 Task: Look for space in Rānāghāt, India from 8th June, 2023 to 12th June, 2023 for 2 adults in price range Rs.8000 to Rs.16000. Place can be private room with 1  bedroom having 1 bed and 1 bathroom. Property type can be flatguest house, hotel. Booking option can be shelf check-in. Required host language is English.
Action: Mouse moved to (521, 72)
Screenshot: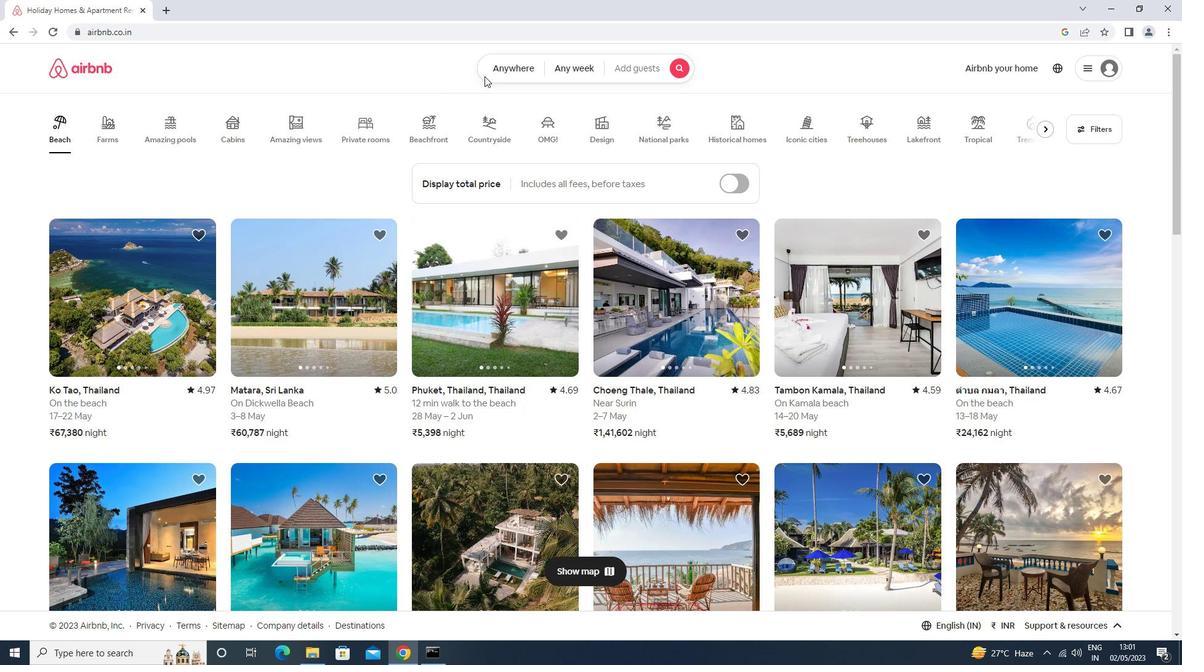 
Action: Mouse pressed left at (521, 72)
Screenshot: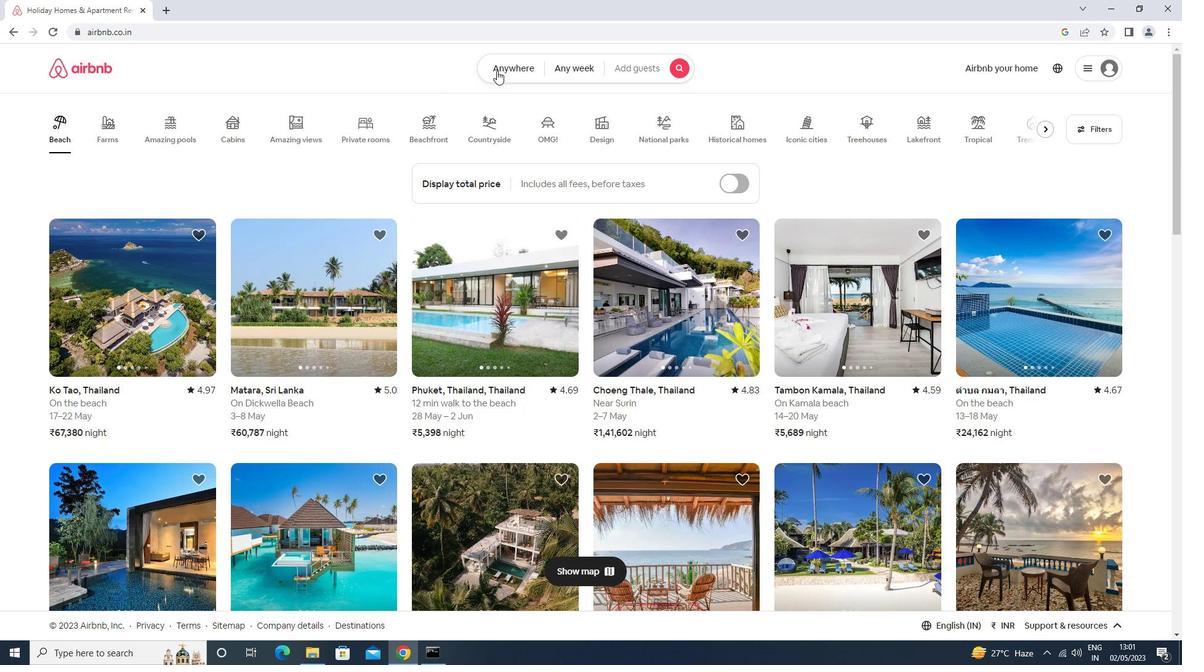 
Action: Mouse moved to (441, 123)
Screenshot: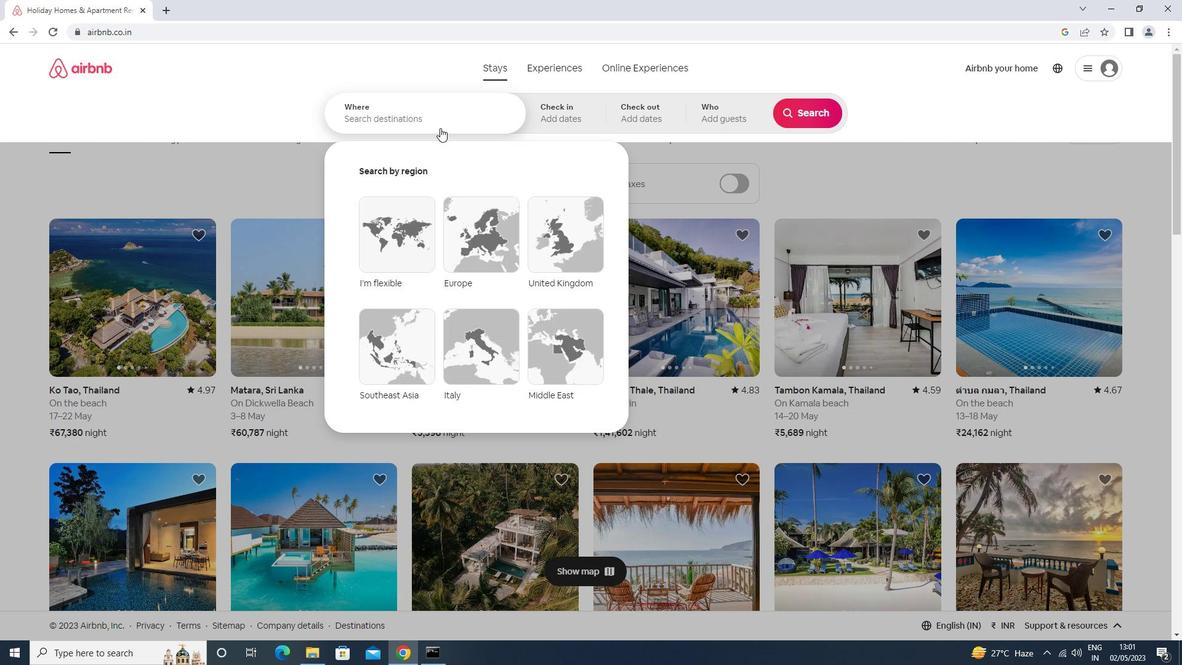 
Action: Mouse pressed left at (441, 123)
Screenshot: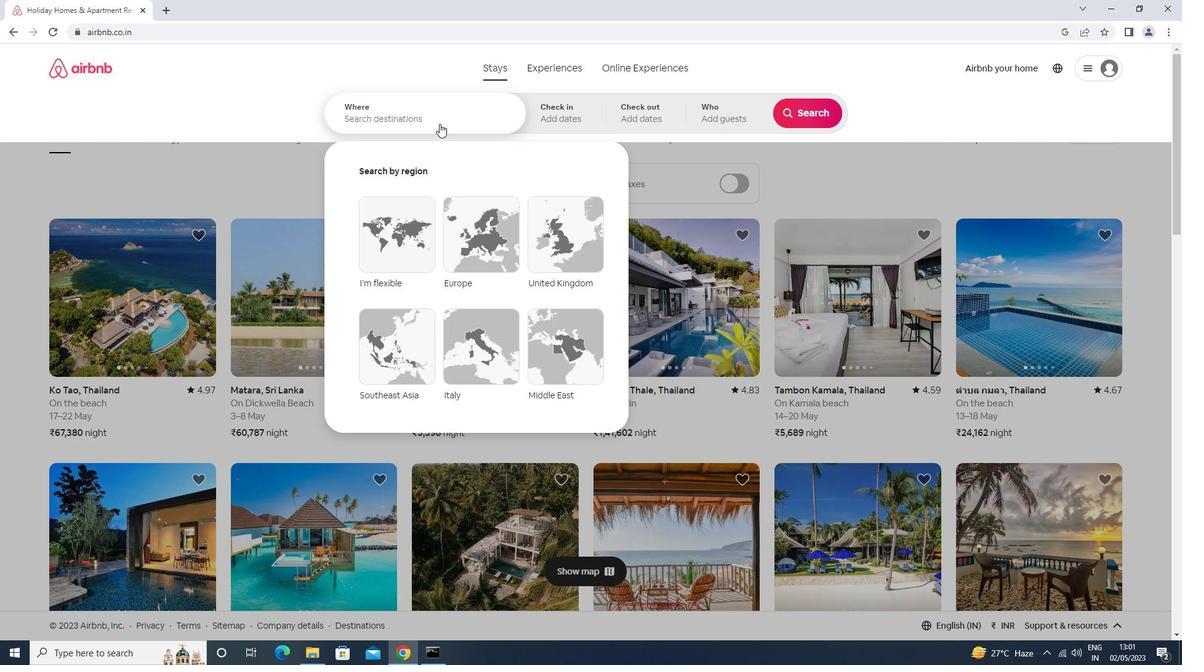 
Action: Mouse moved to (441, 123)
Screenshot: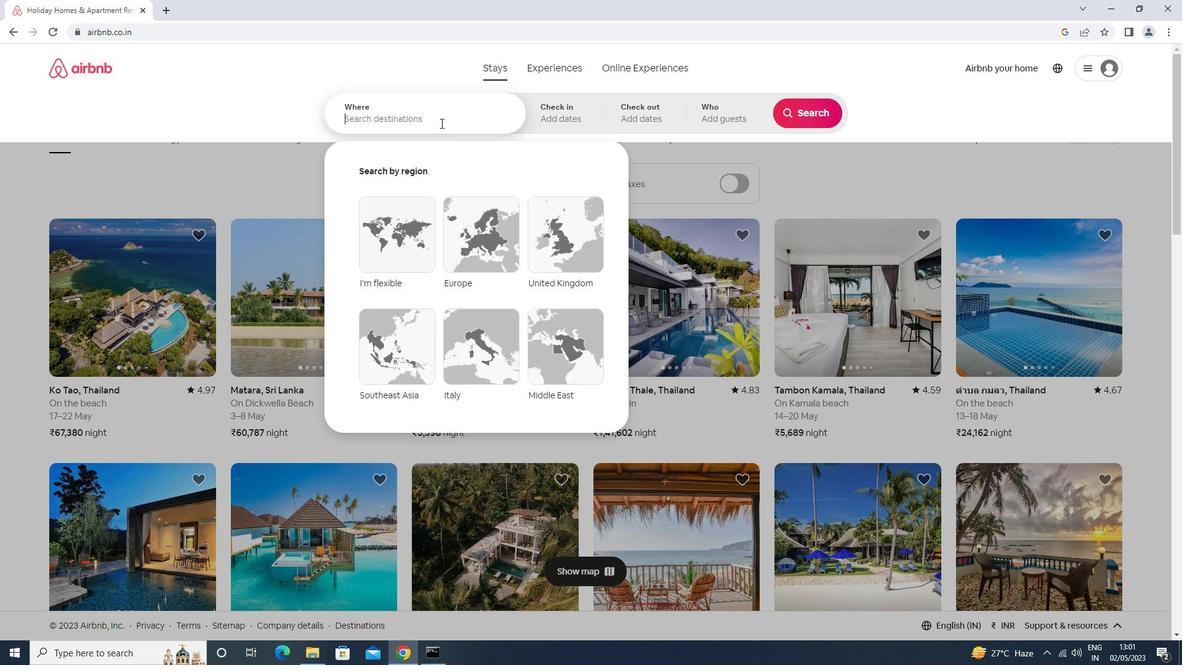 
Action: Key pressed ranagha<Key.down><Key.enter>
Screenshot: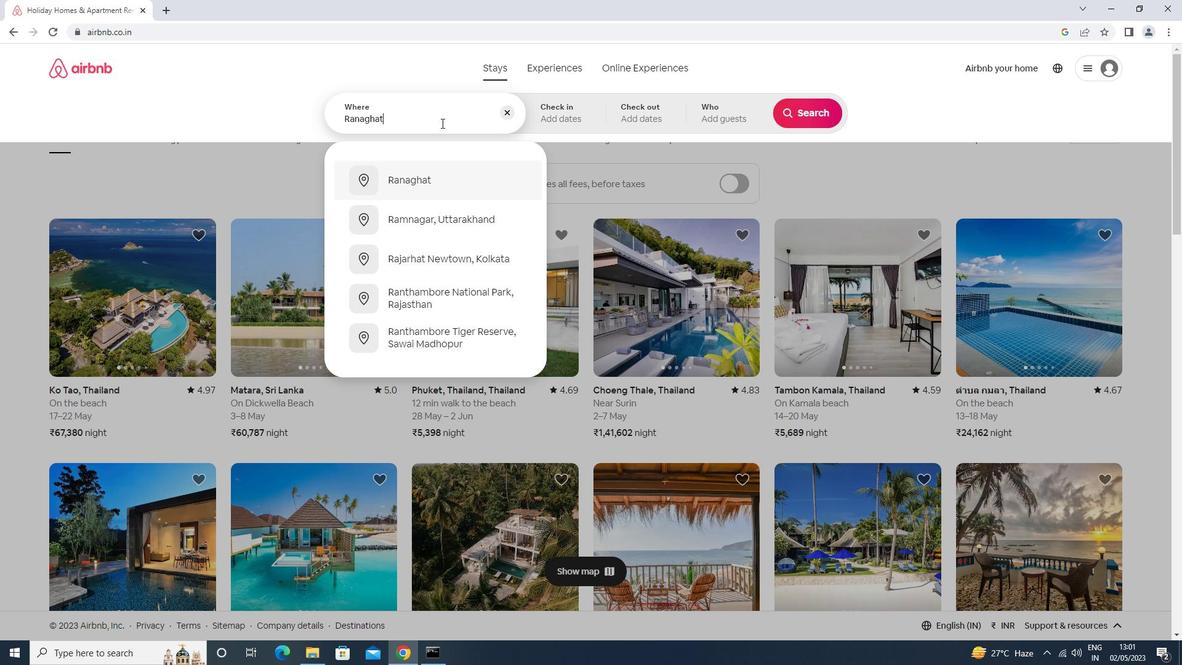 
Action: Mouse moved to (736, 296)
Screenshot: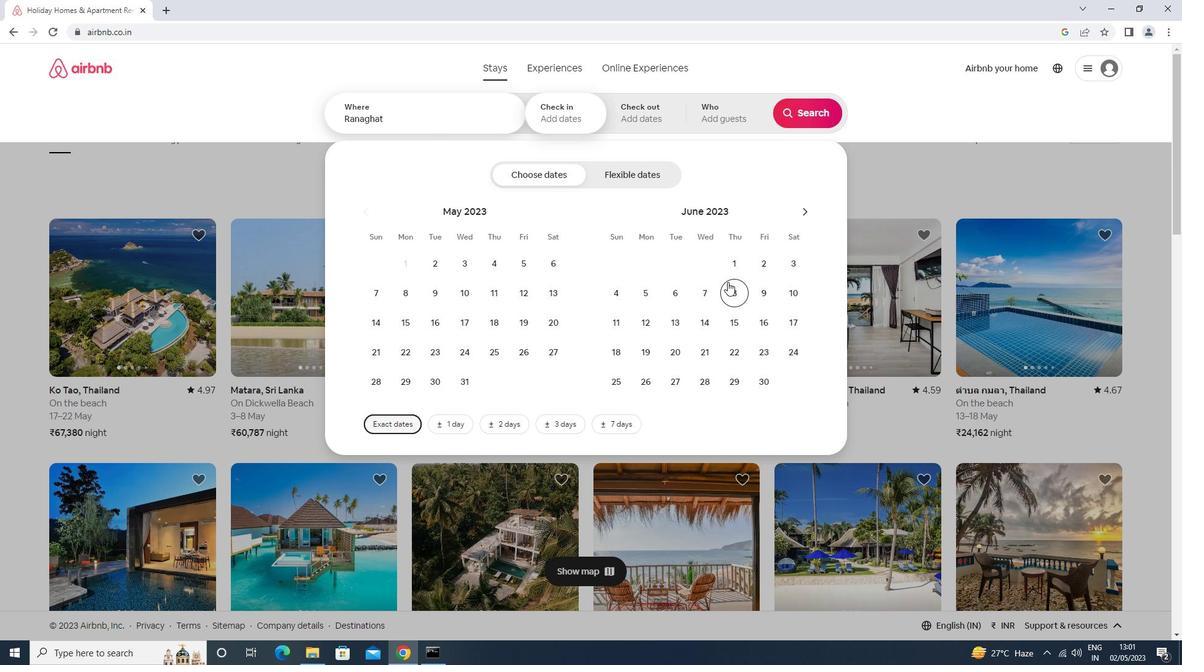
Action: Mouse pressed left at (736, 296)
Screenshot: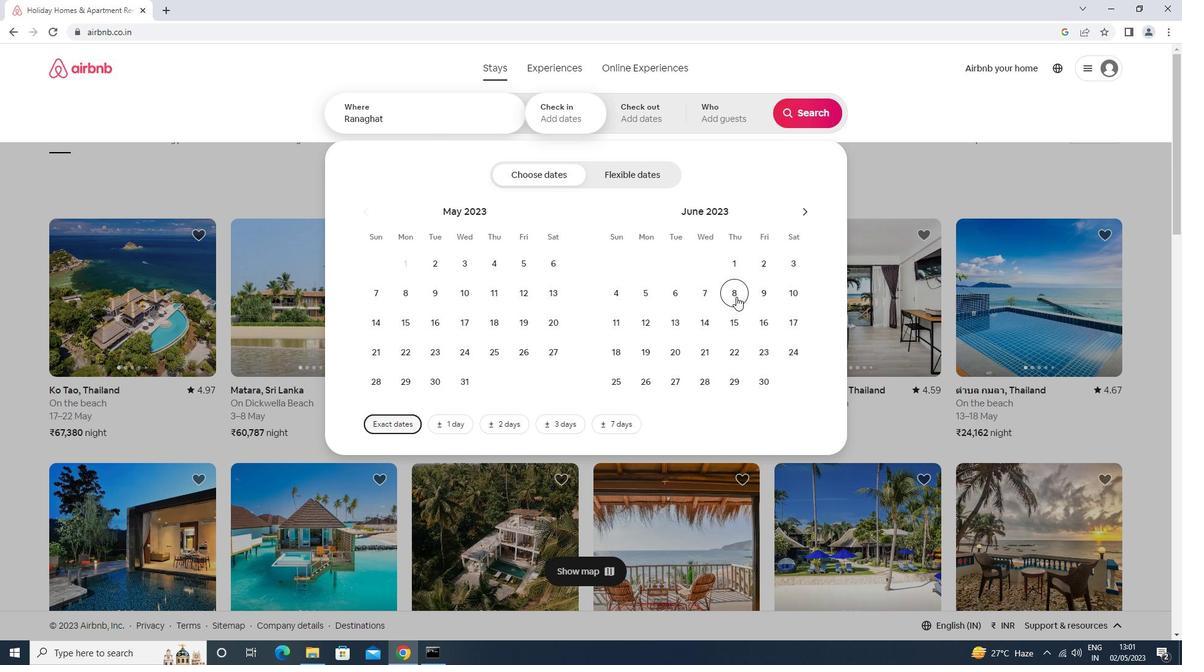 
Action: Mouse moved to (649, 318)
Screenshot: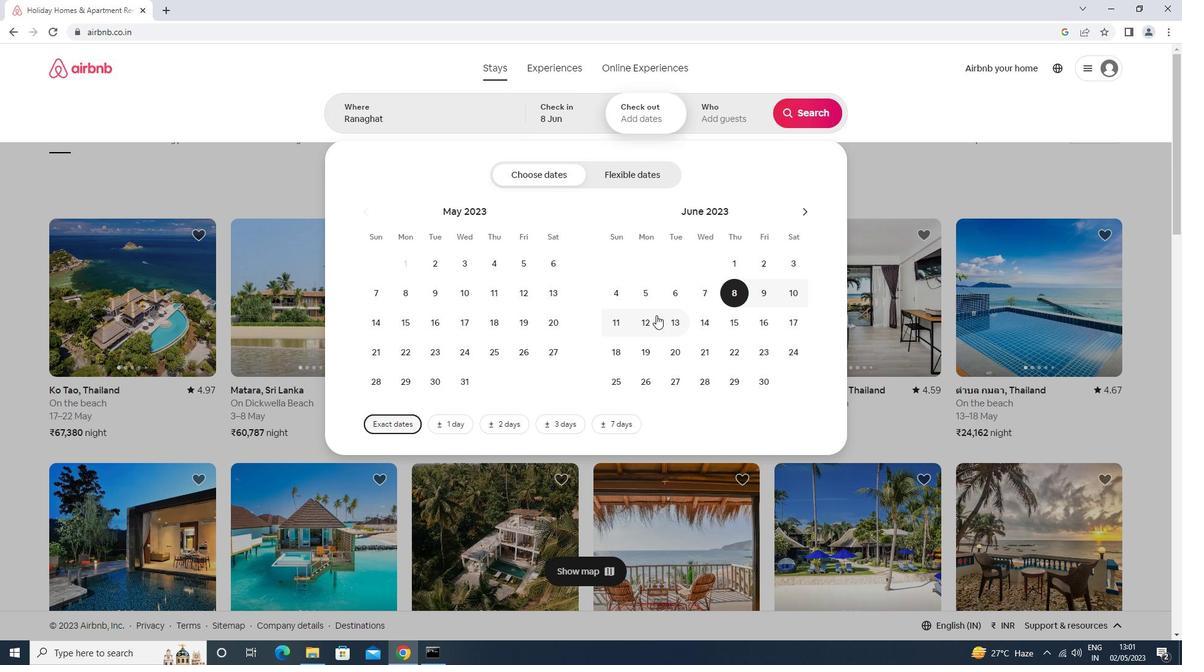 
Action: Mouse pressed left at (649, 318)
Screenshot: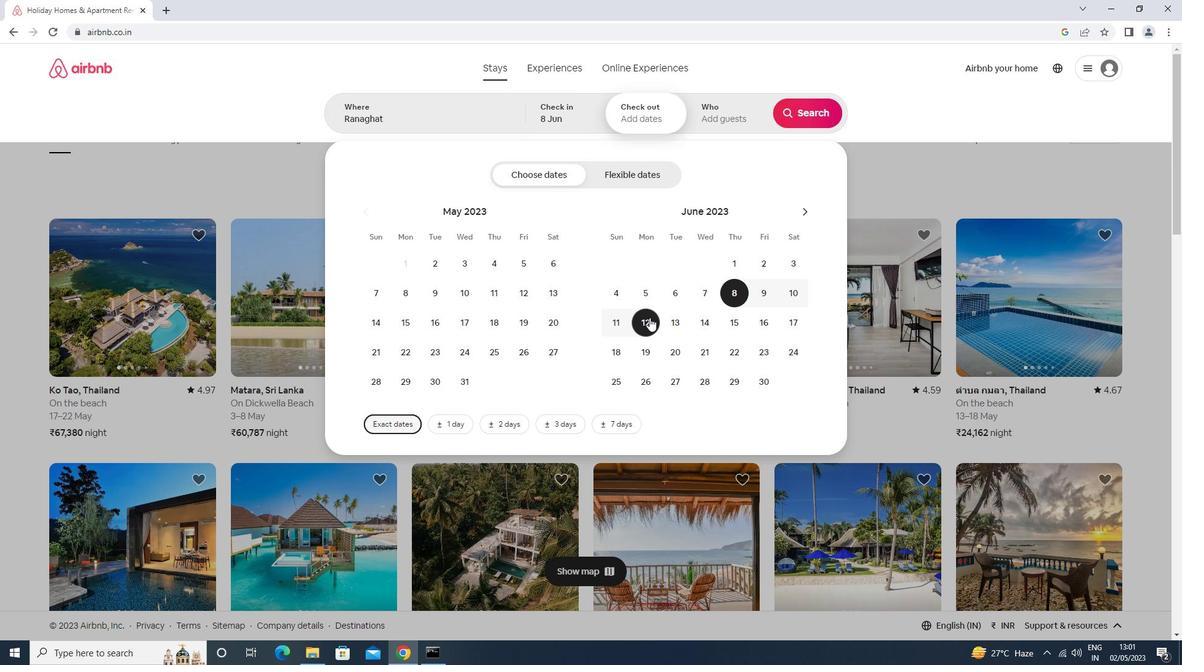 
Action: Mouse moved to (706, 120)
Screenshot: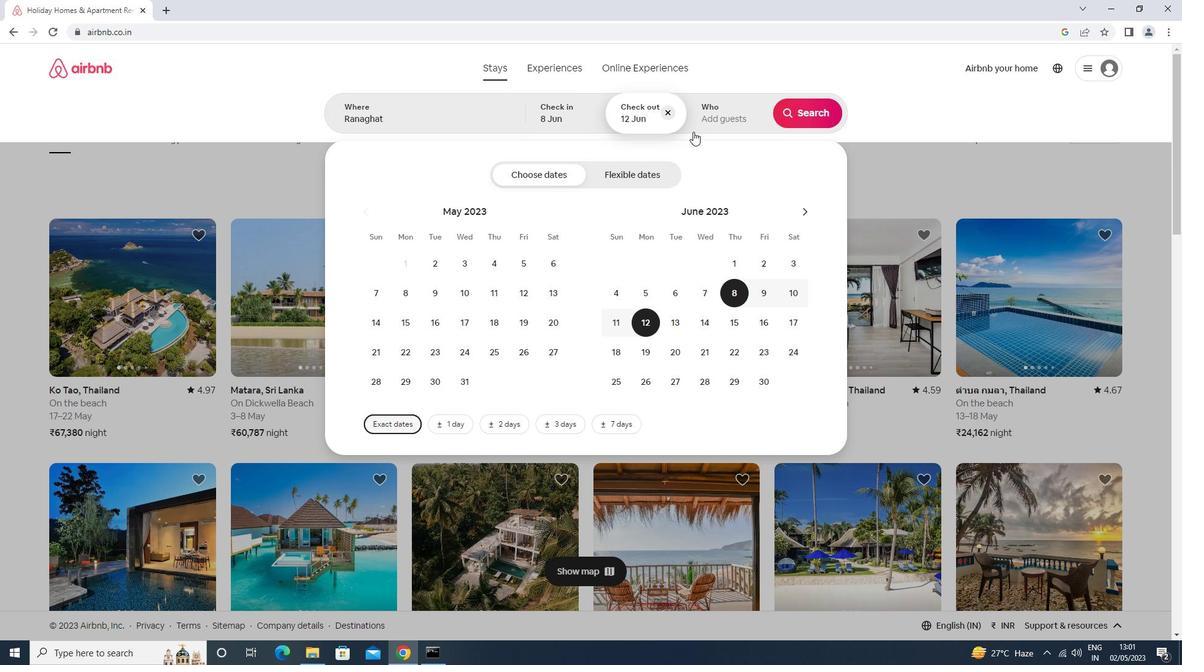 
Action: Mouse pressed left at (706, 120)
Screenshot: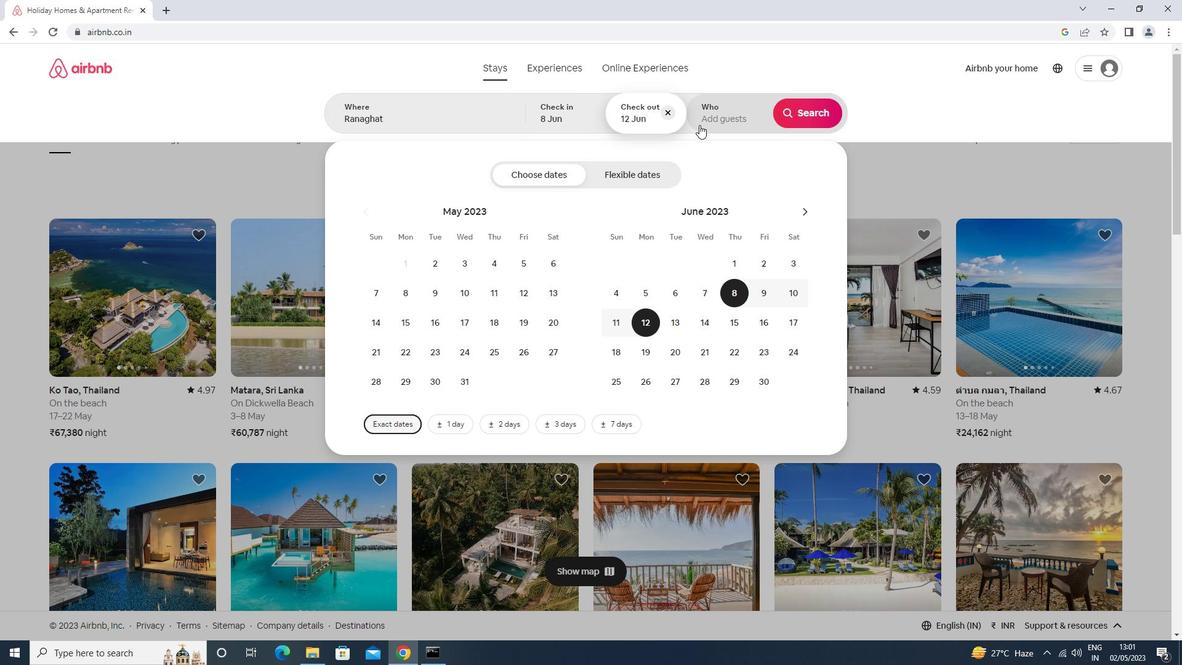 
Action: Mouse moved to (812, 183)
Screenshot: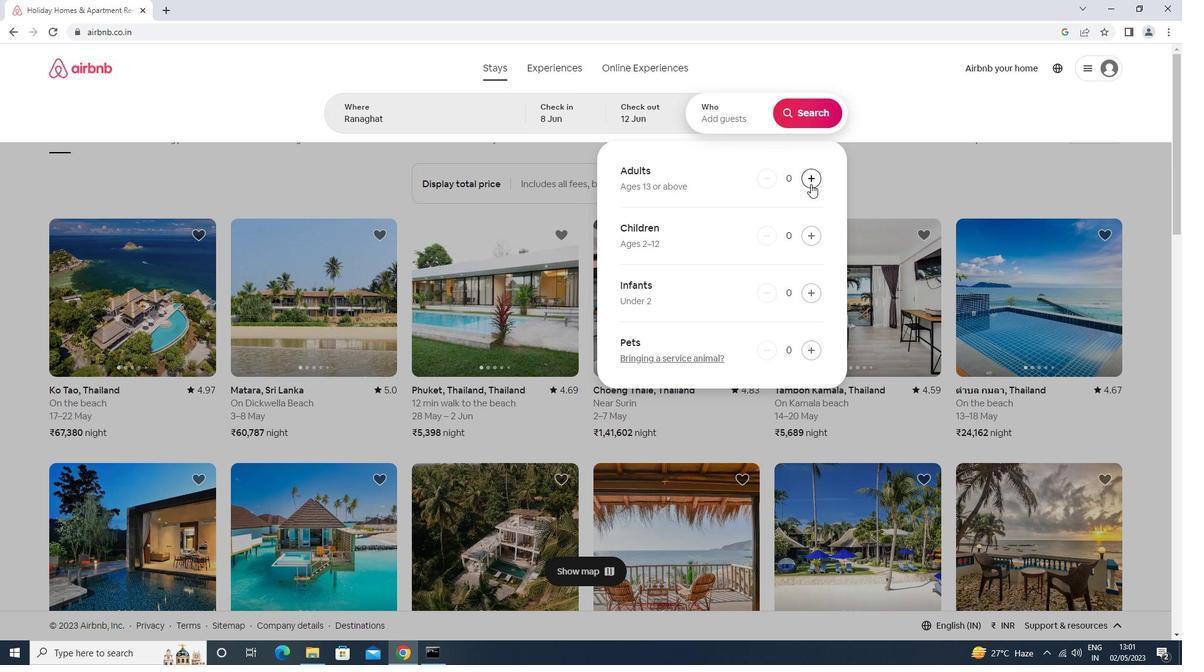 
Action: Mouse pressed left at (812, 183)
Screenshot: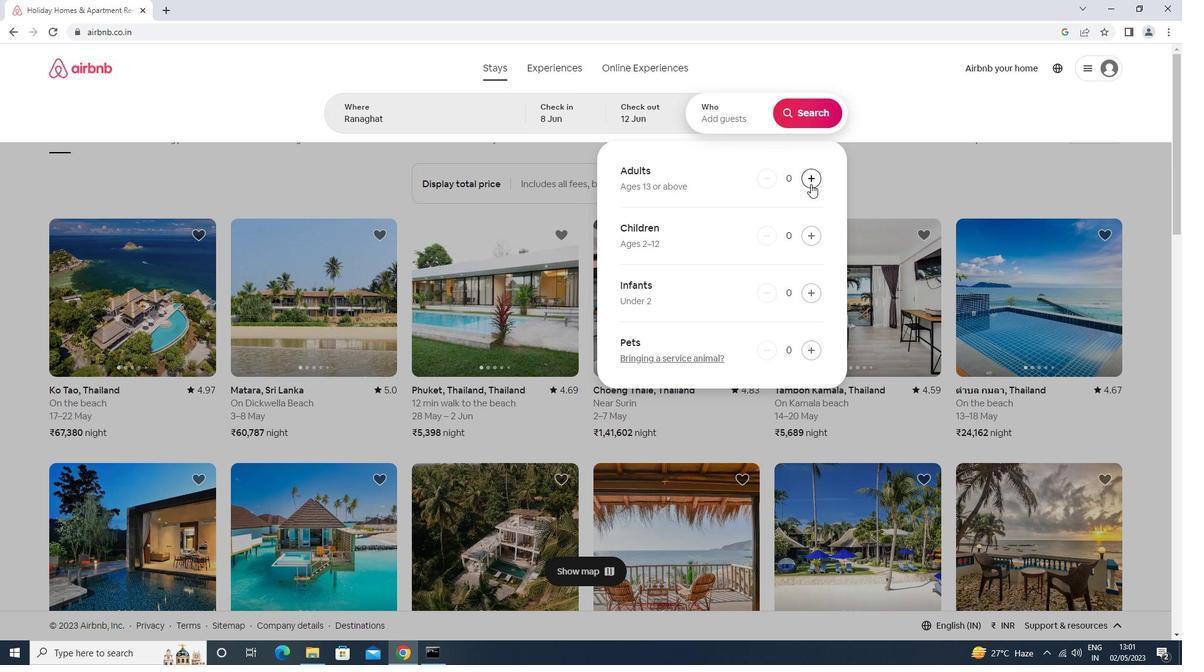 
Action: Mouse pressed left at (812, 183)
Screenshot: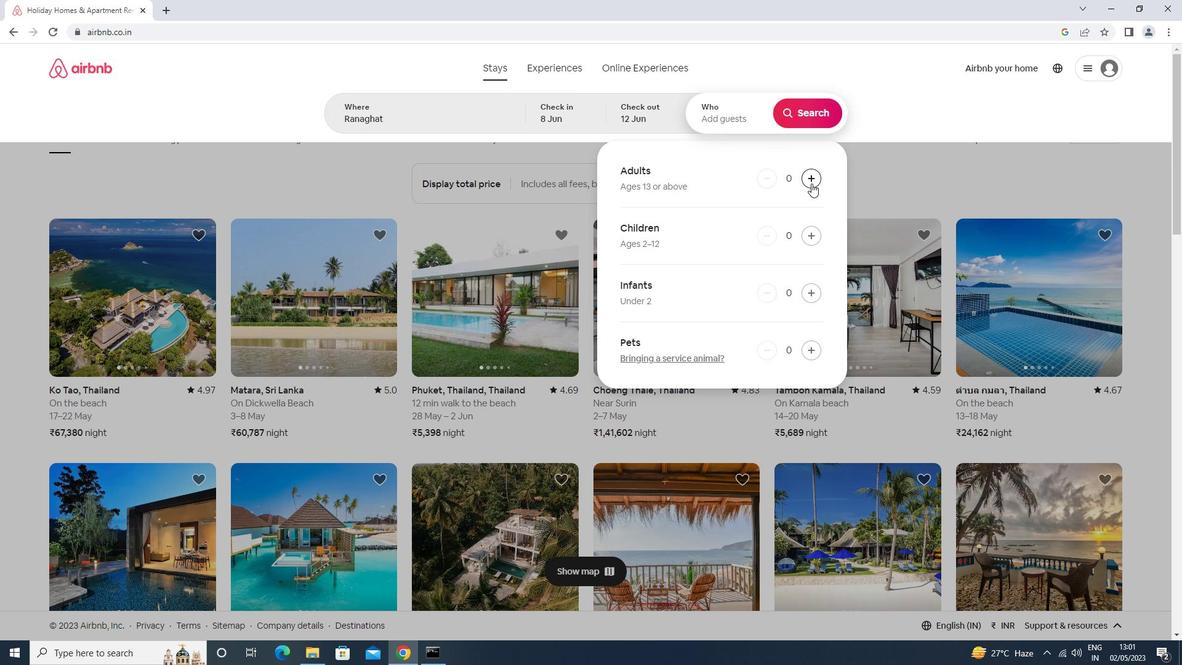 
Action: Mouse moved to (804, 110)
Screenshot: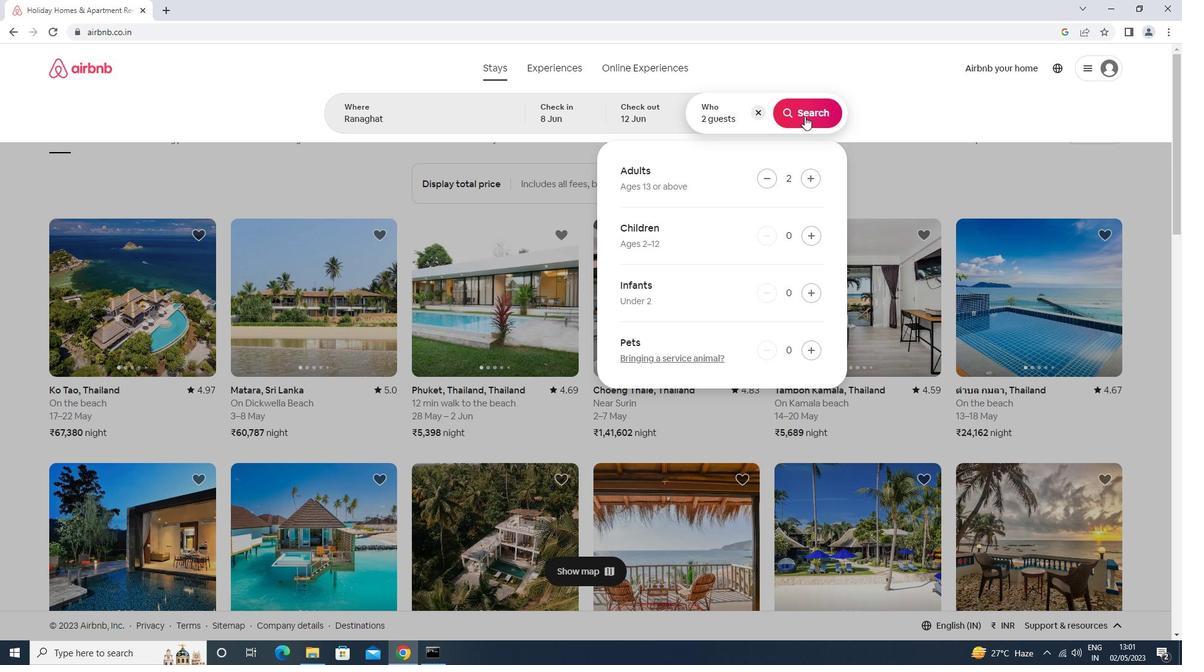 
Action: Mouse pressed left at (804, 110)
Screenshot: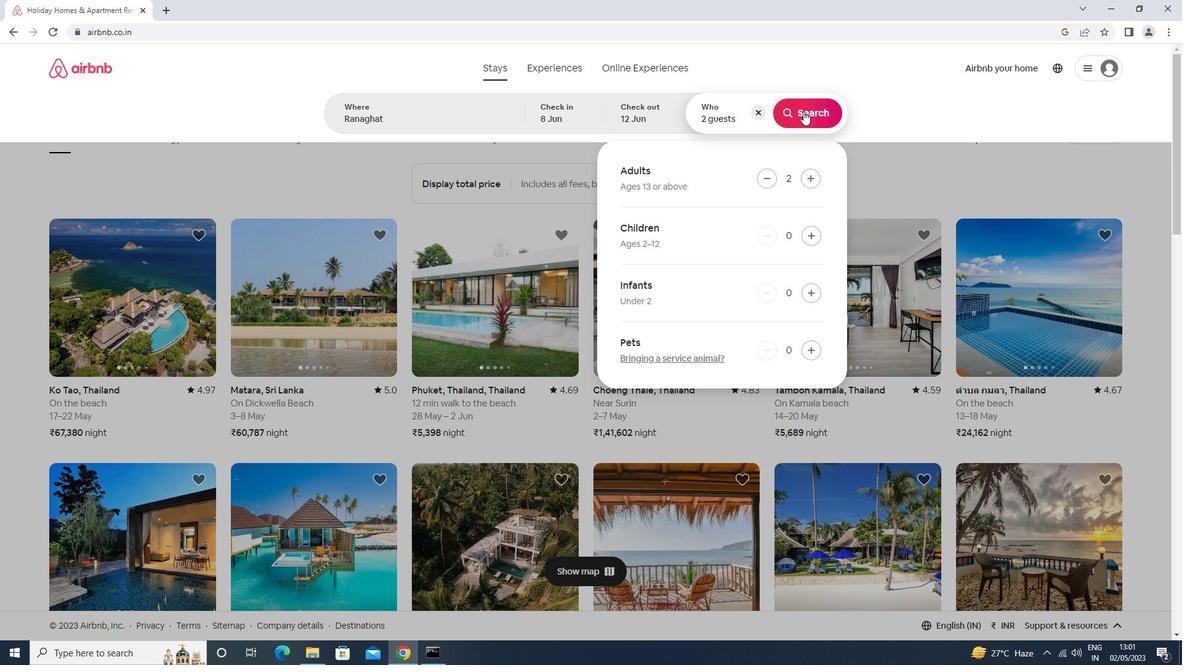 
Action: Mouse moved to (1115, 115)
Screenshot: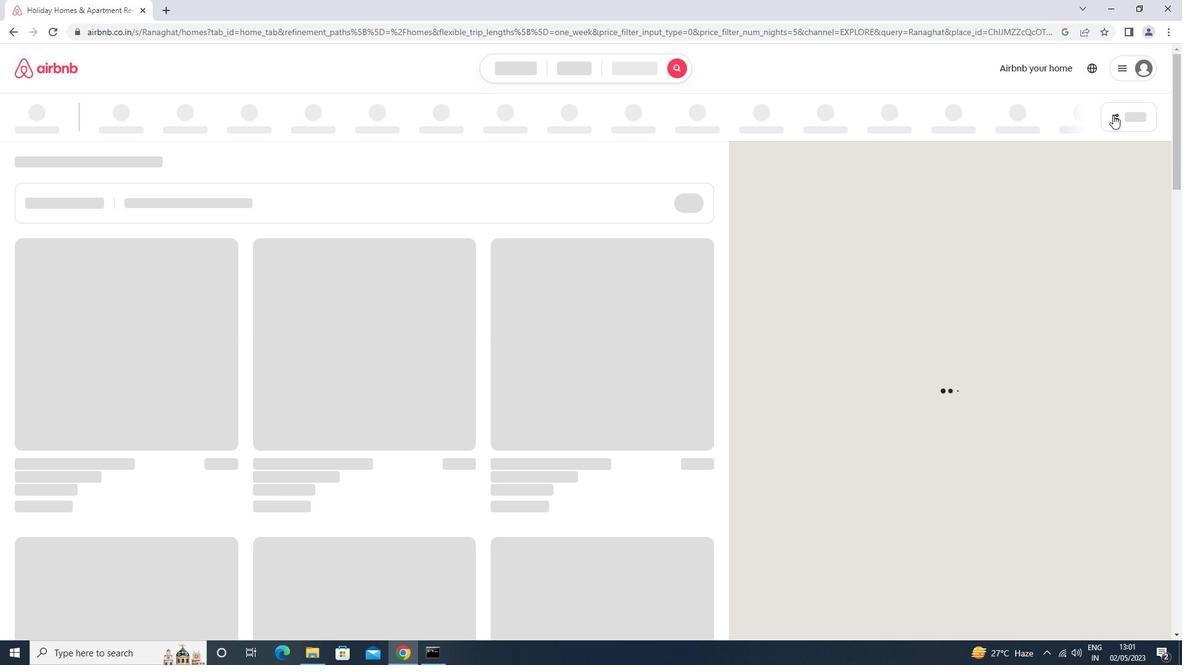 
Action: Mouse pressed left at (1115, 115)
Screenshot: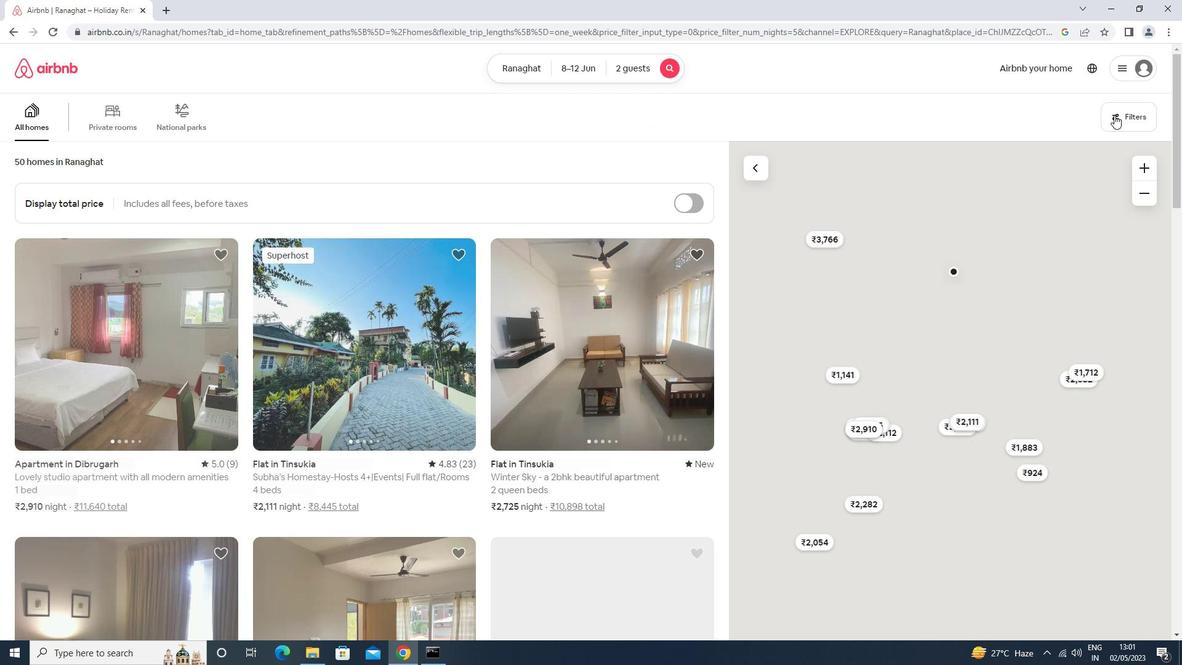 
Action: Mouse moved to (467, 275)
Screenshot: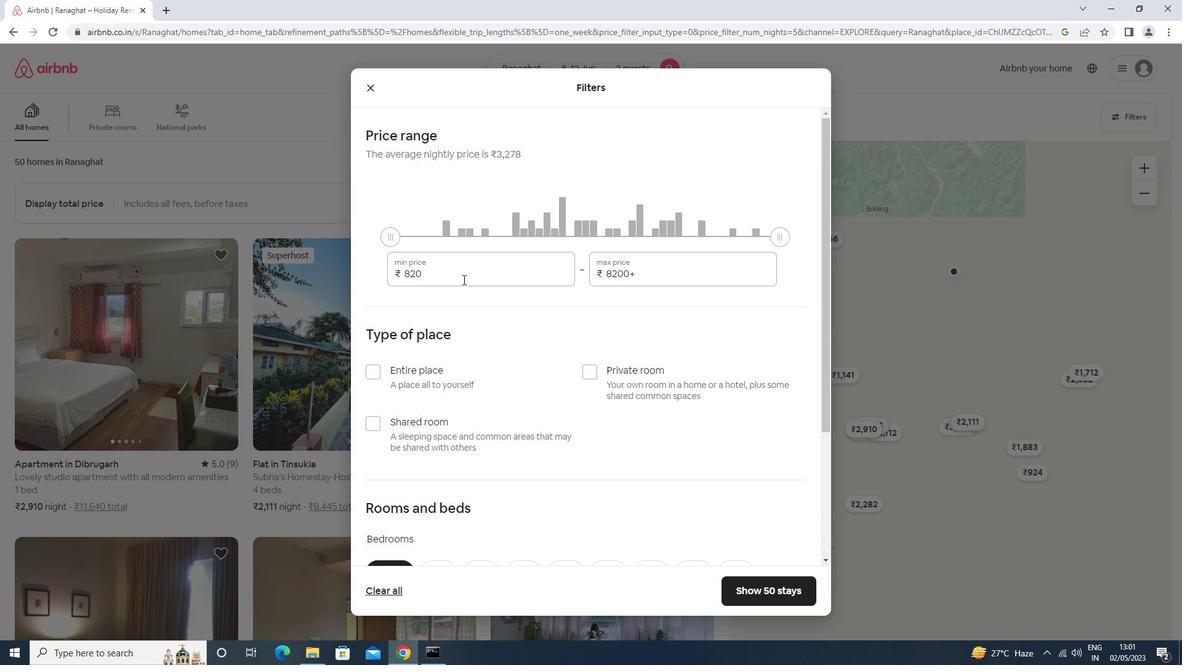 
Action: Mouse pressed left at (467, 275)
Screenshot: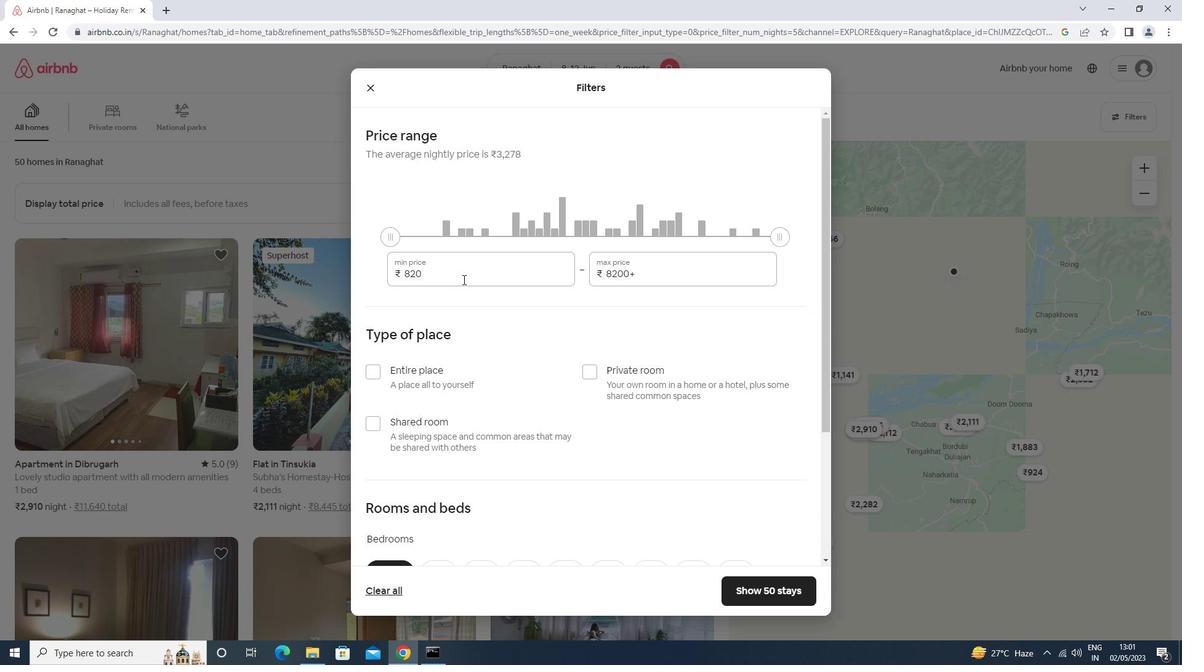 
Action: Key pressed <Key.backspace><Key.backspace><Key.backspace><Key.backspace><Key.backspace><Key.backspace><Key.backspace>8000<Key.tab>16000
Screenshot: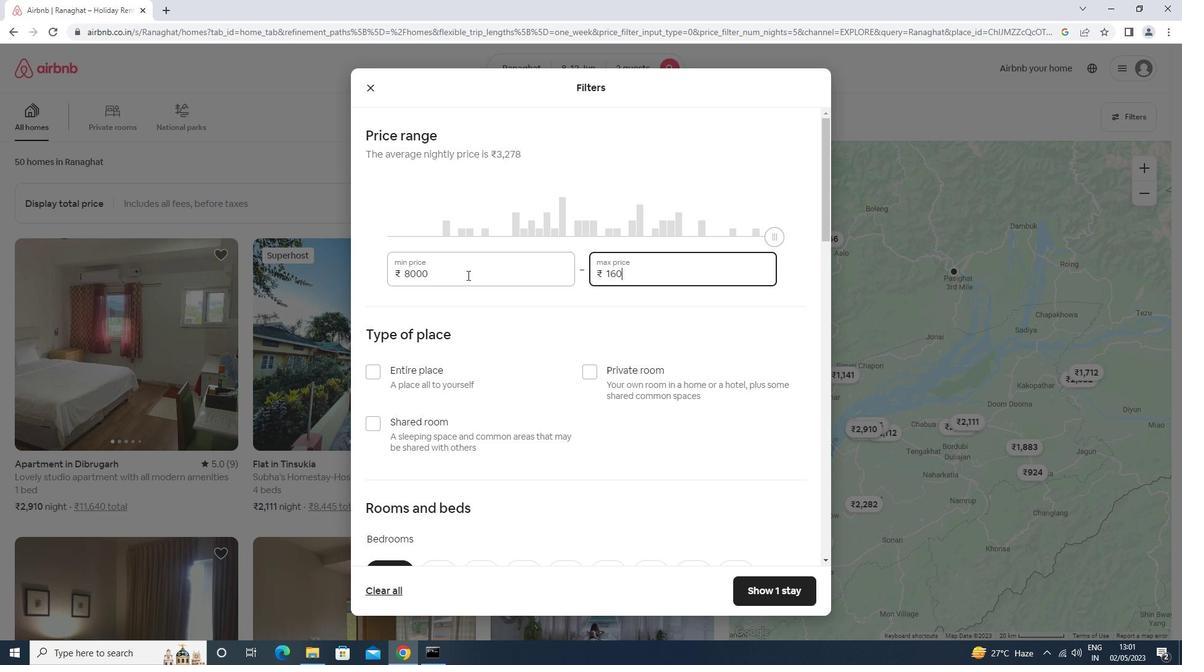 
Action: Mouse moved to (452, 257)
Screenshot: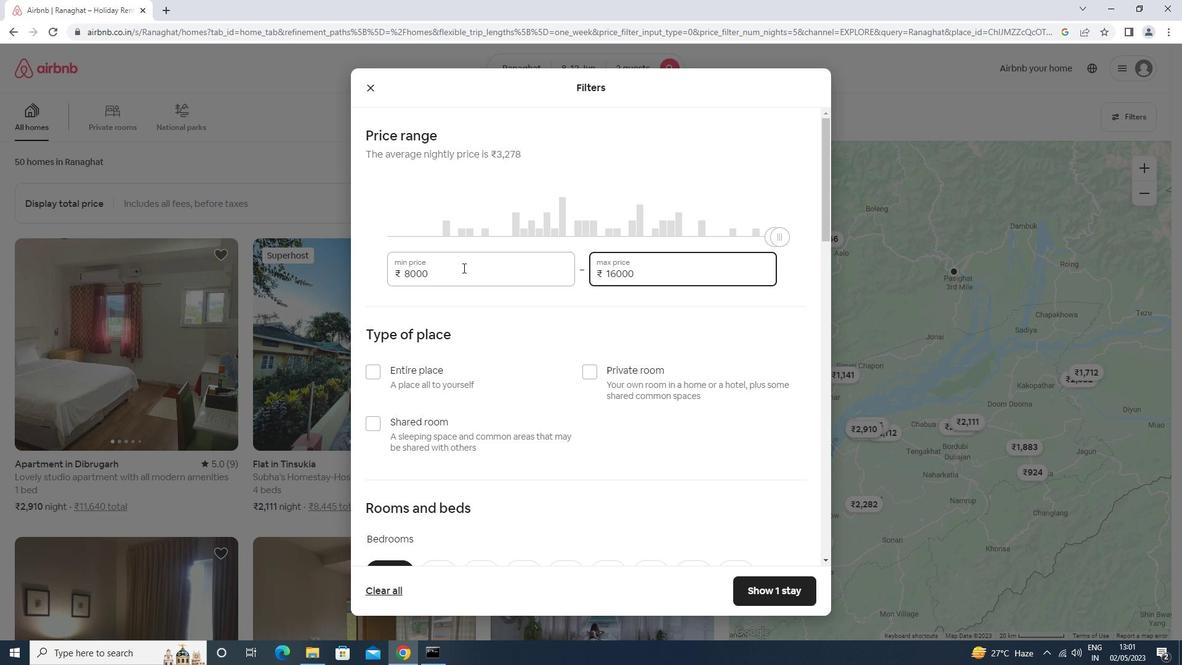 
Action: Mouse scrolled (452, 256) with delta (0, 0)
Screenshot: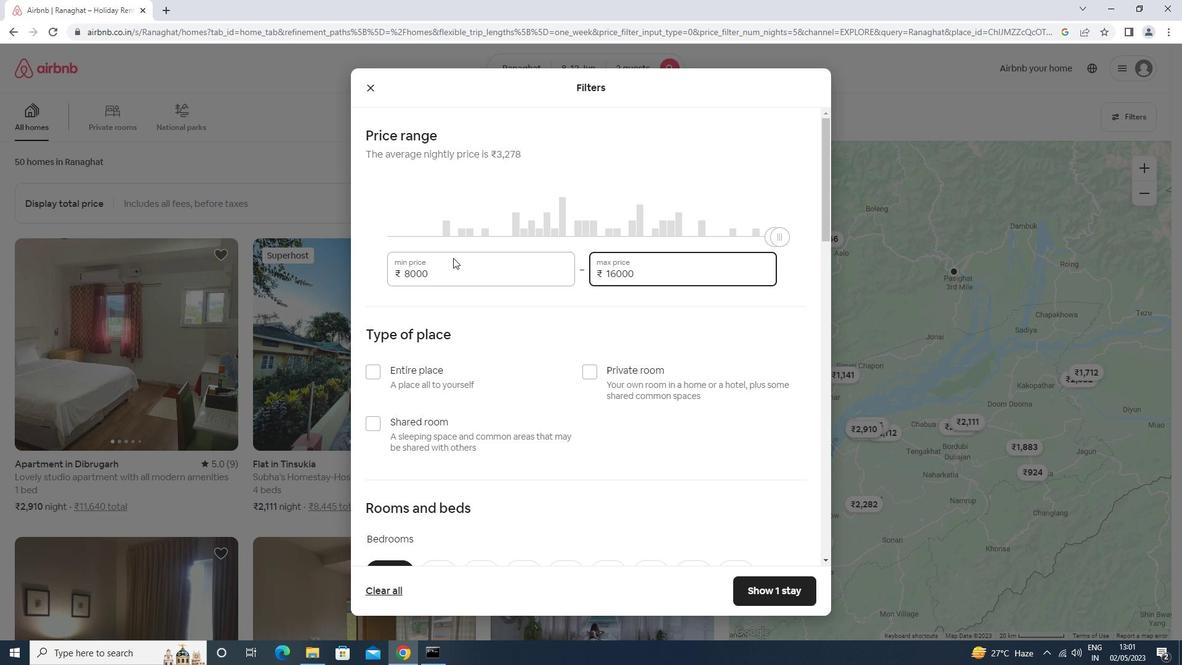 
Action: Mouse scrolled (452, 256) with delta (0, 0)
Screenshot: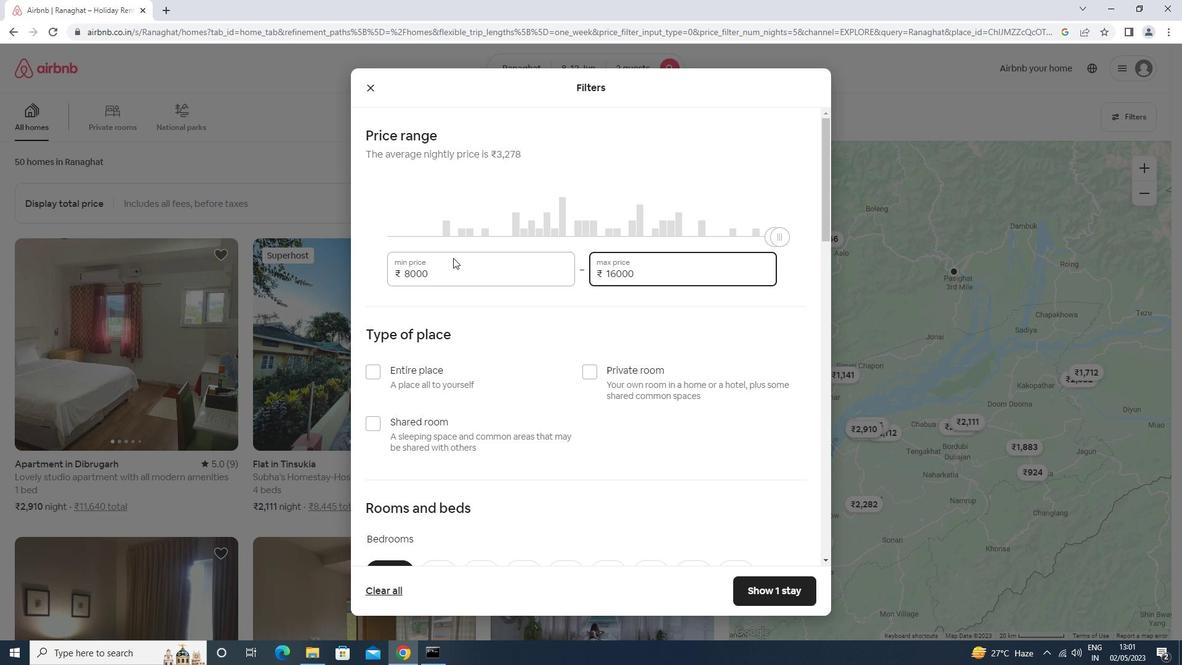
Action: Mouse moved to (599, 247)
Screenshot: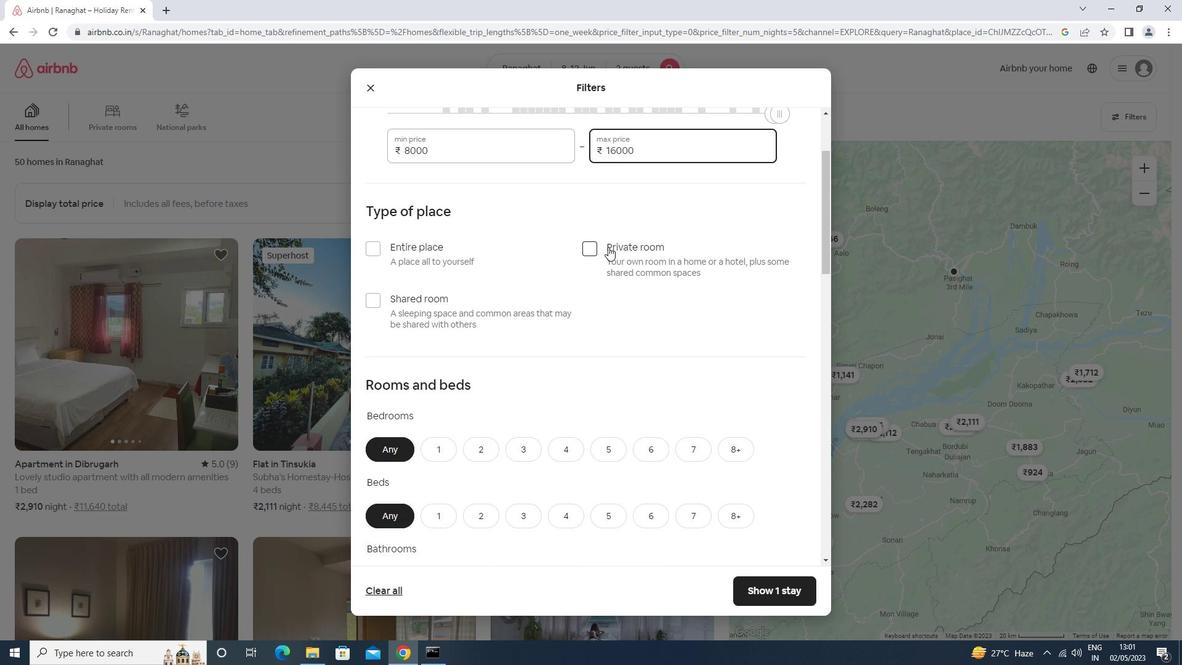 
Action: Mouse pressed left at (599, 247)
Screenshot: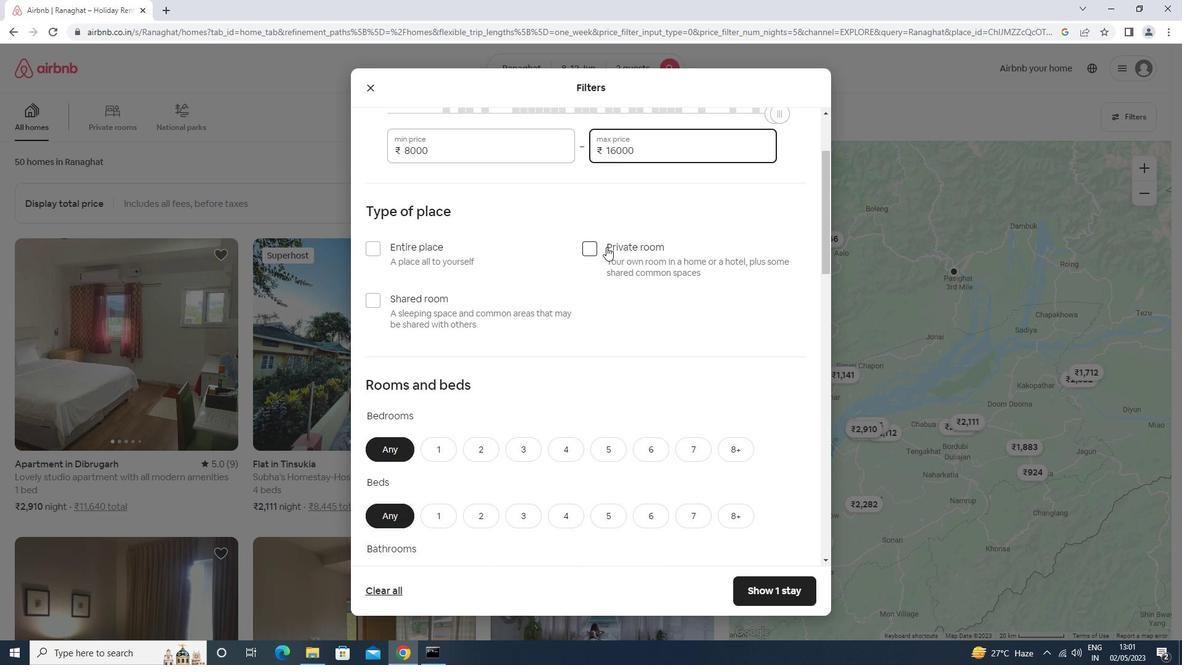 
Action: Mouse moved to (598, 247)
Screenshot: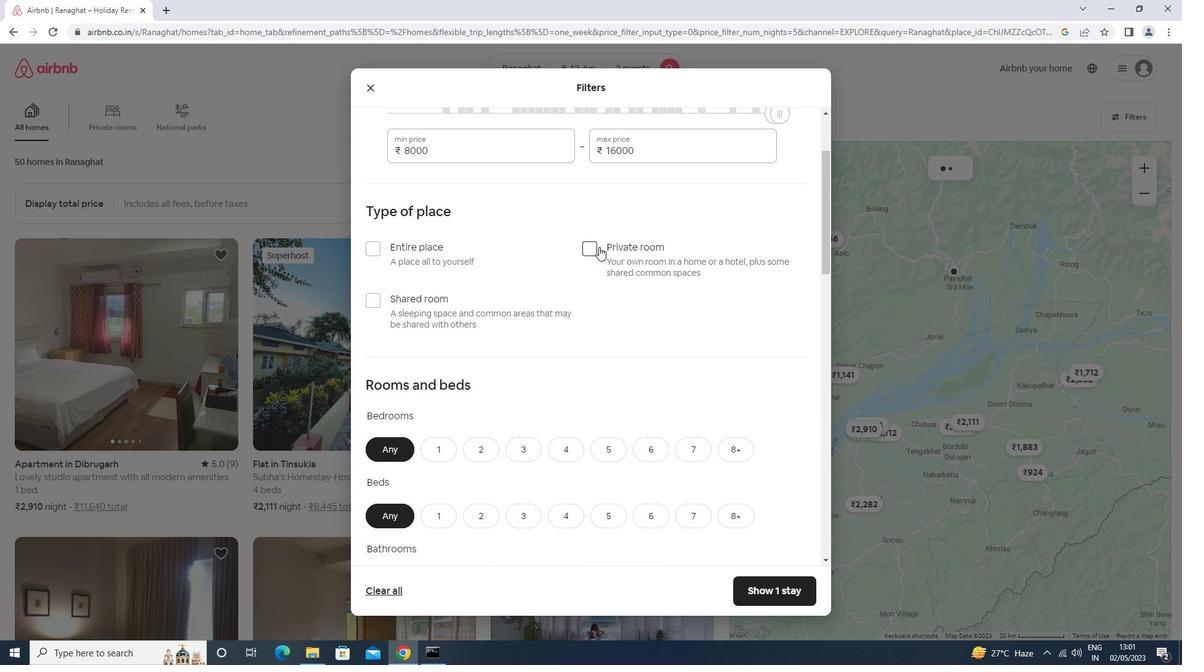 
Action: Mouse scrolled (598, 246) with delta (0, 0)
Screenshot: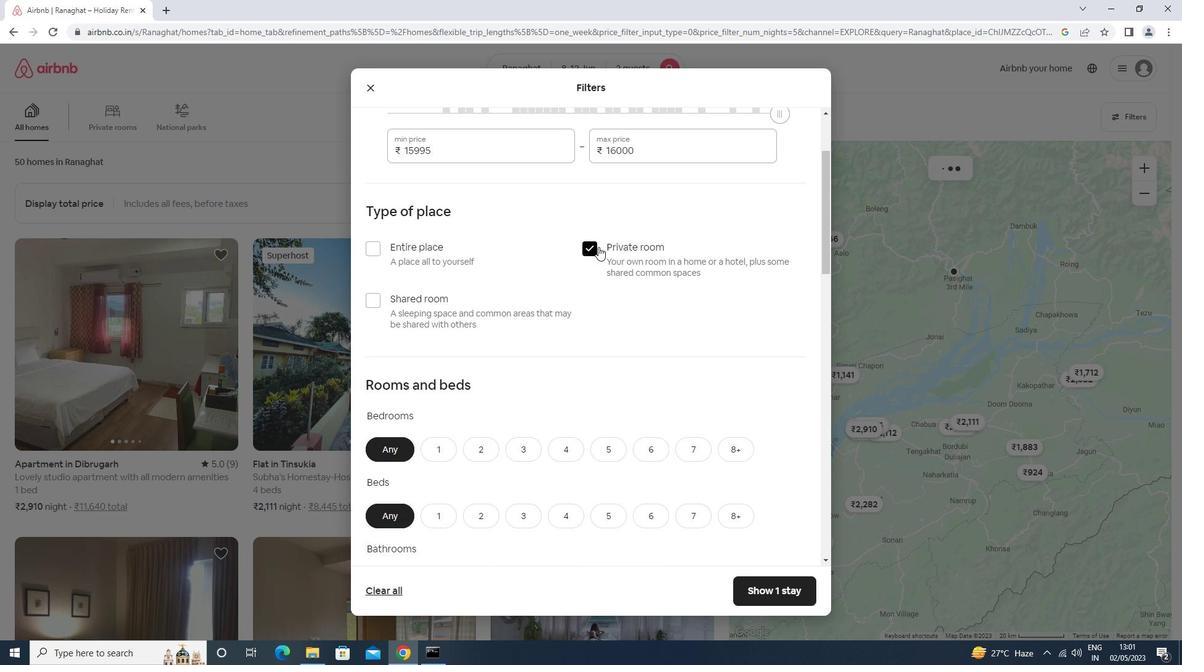 
Action: Mouse scrolled (598, 246) with delta (0, 0)
Screenshot: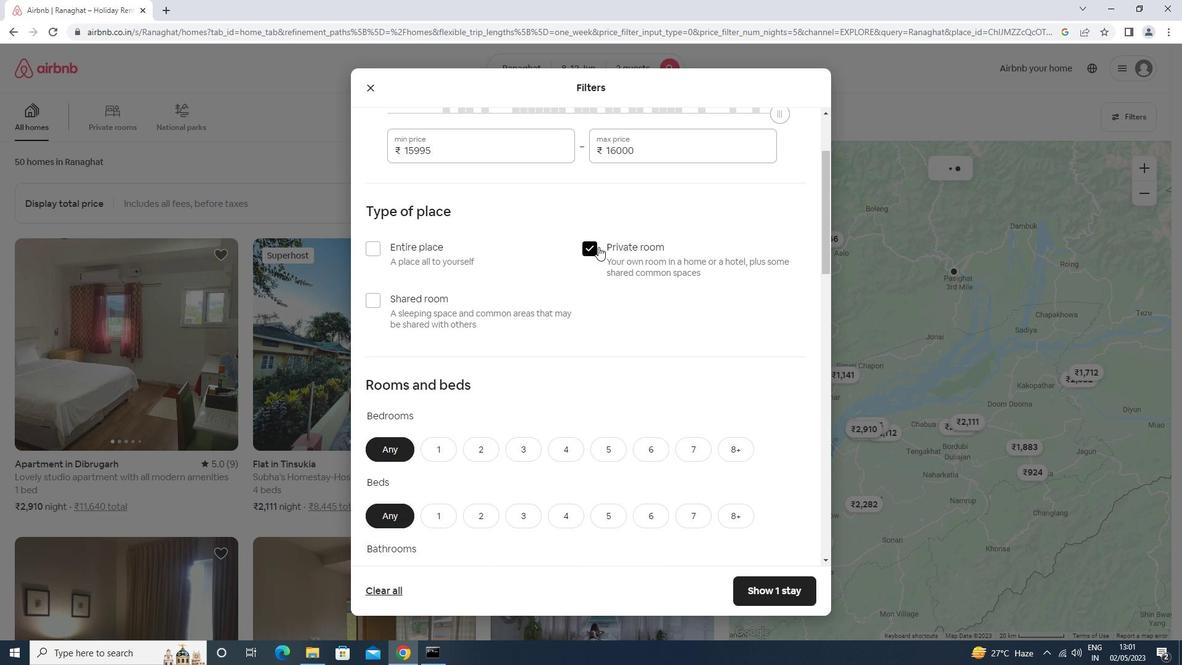 
Action: Mouse scrolled (598, 246) with delta (0, 0)
Screenshot: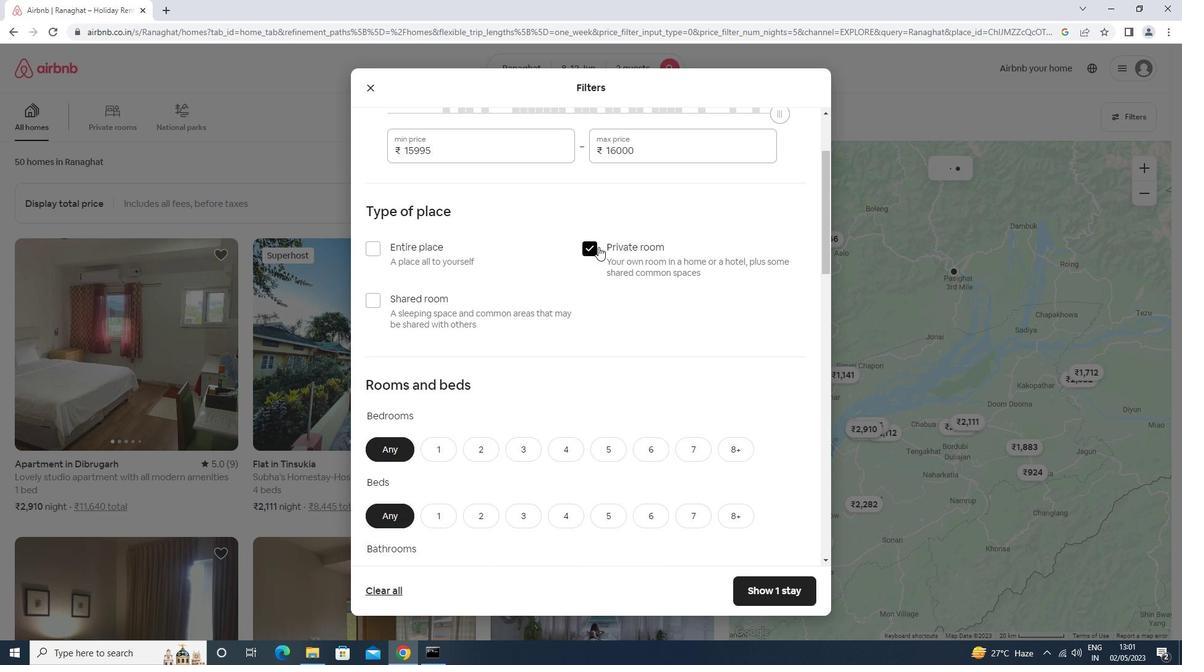 
Action: Mouse moved to (598, 247)
Screenshot: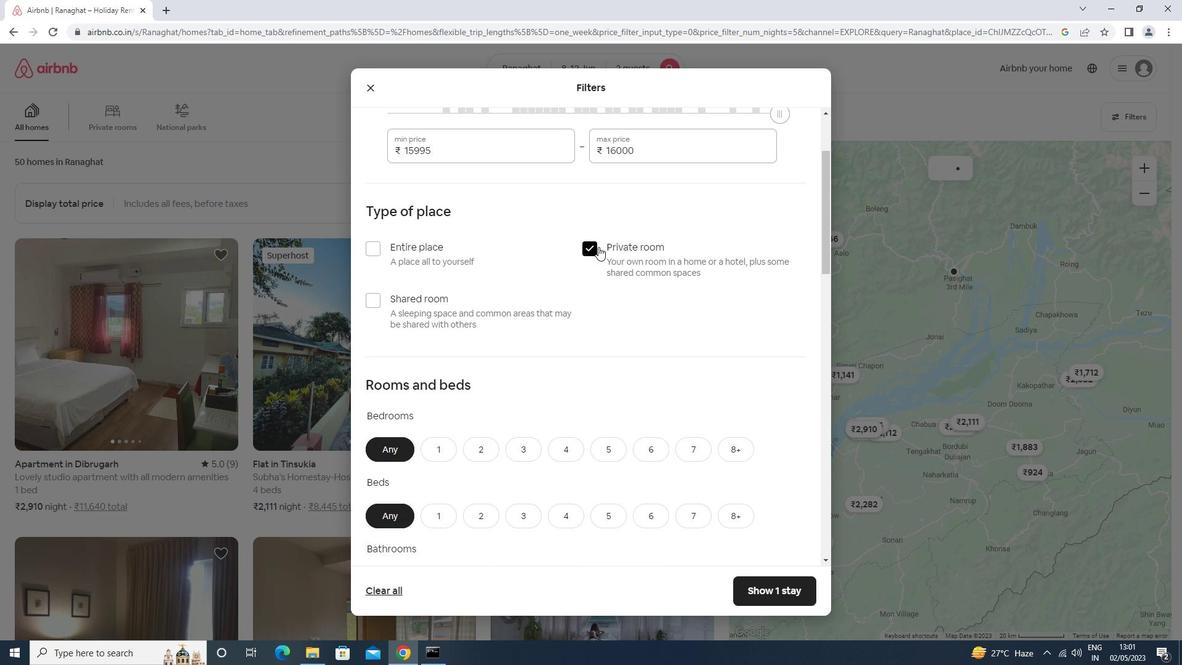 
Action: Mouse scrolled (598, 246) with delta (0, 0)
Screenshot: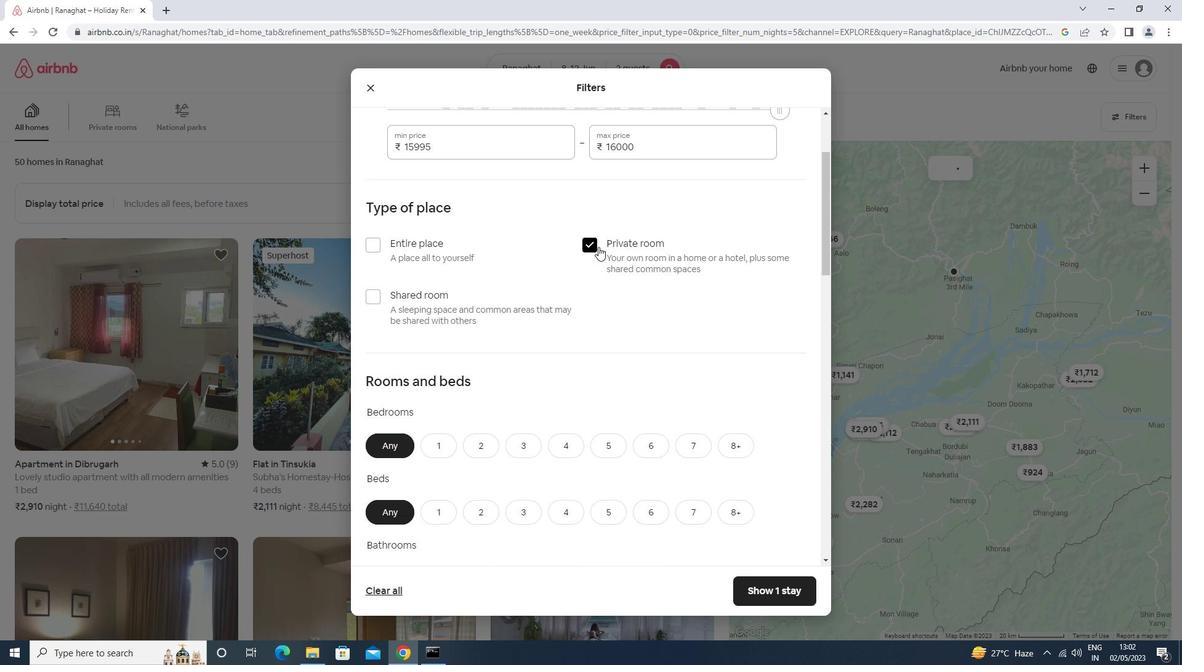 
Action: Mouse moved to (434, 205)
Screenshot: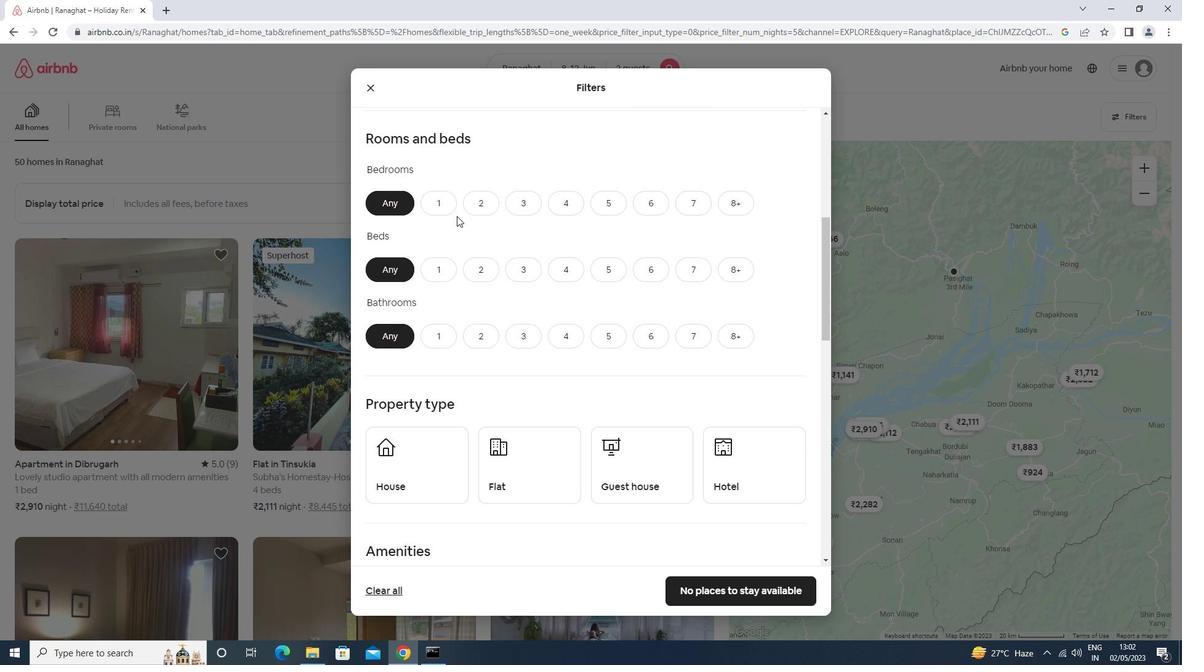 
Action: Mouse pressed left at (434, 205)
Screenshot: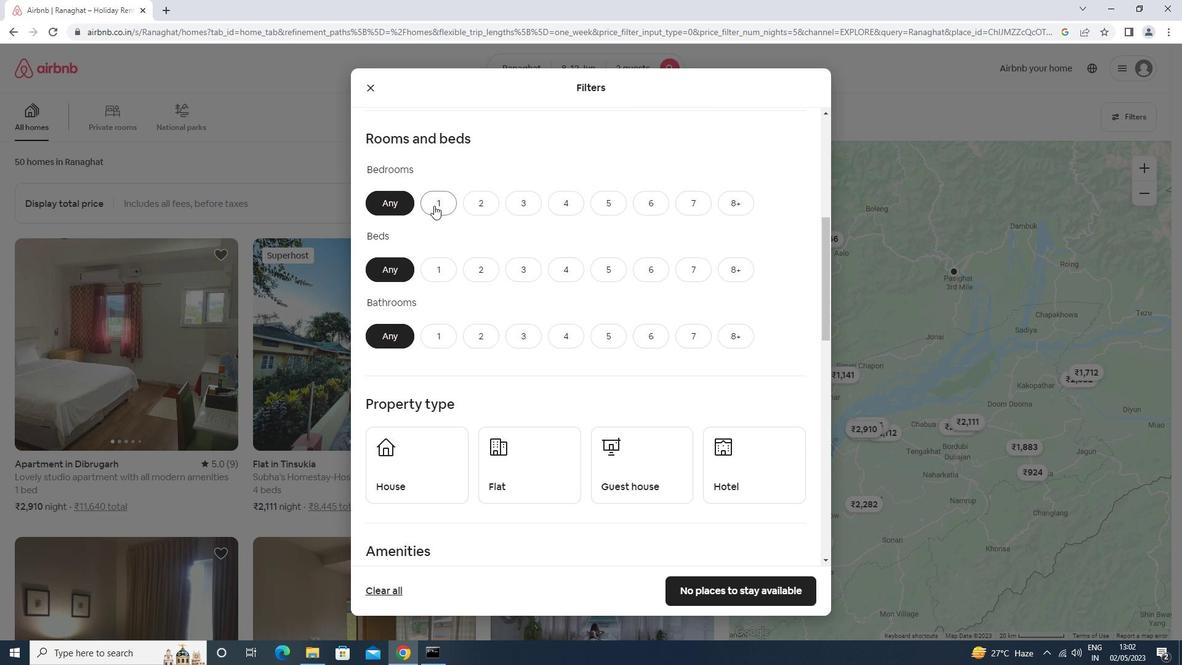 
Action: Mouse moved to (446, 266)
Screenshot: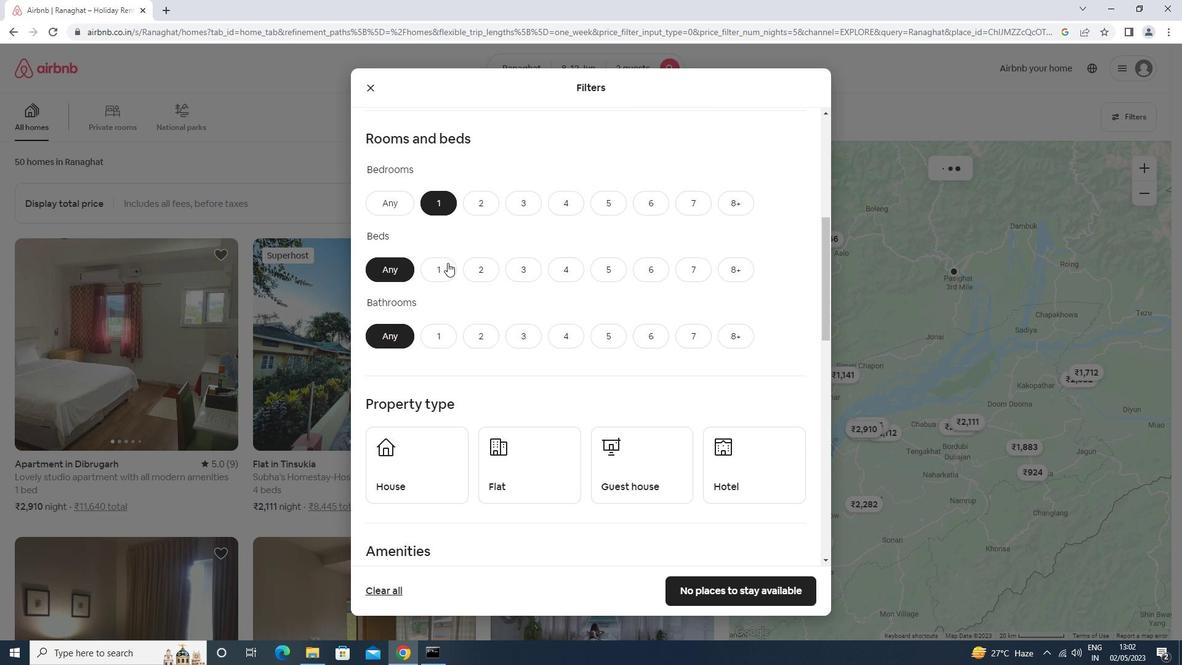 
Action: Mouse pressed left at (446, 266)
Screenshot: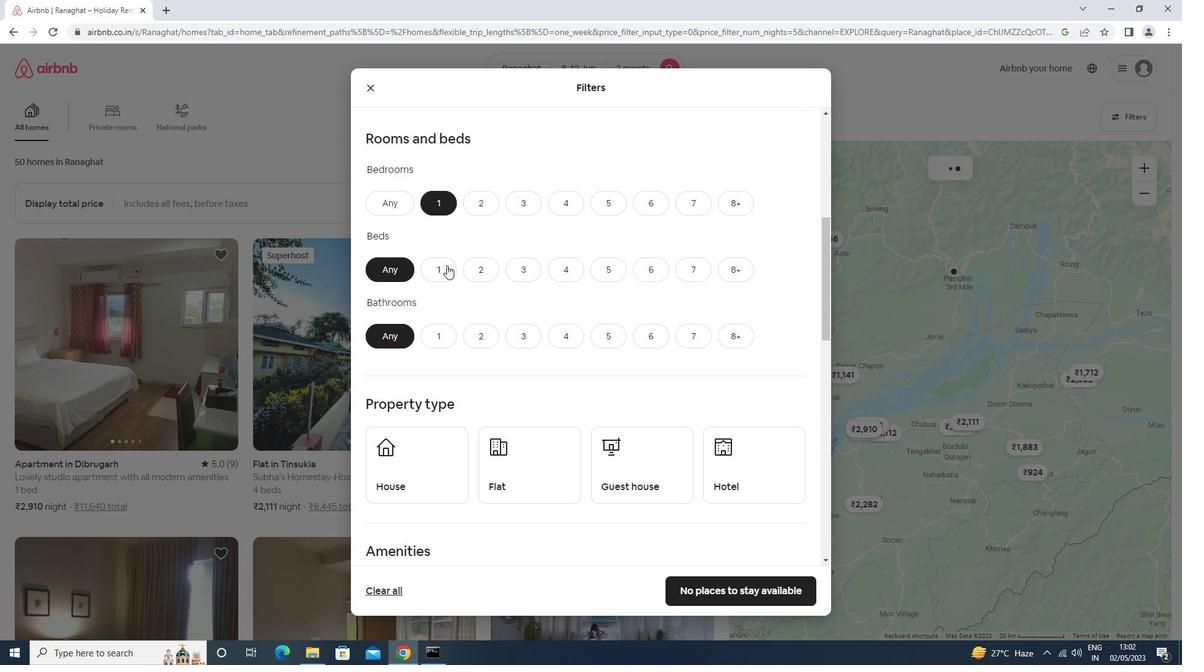 
Action: Mouse moved to (437, 335)
Screenshot: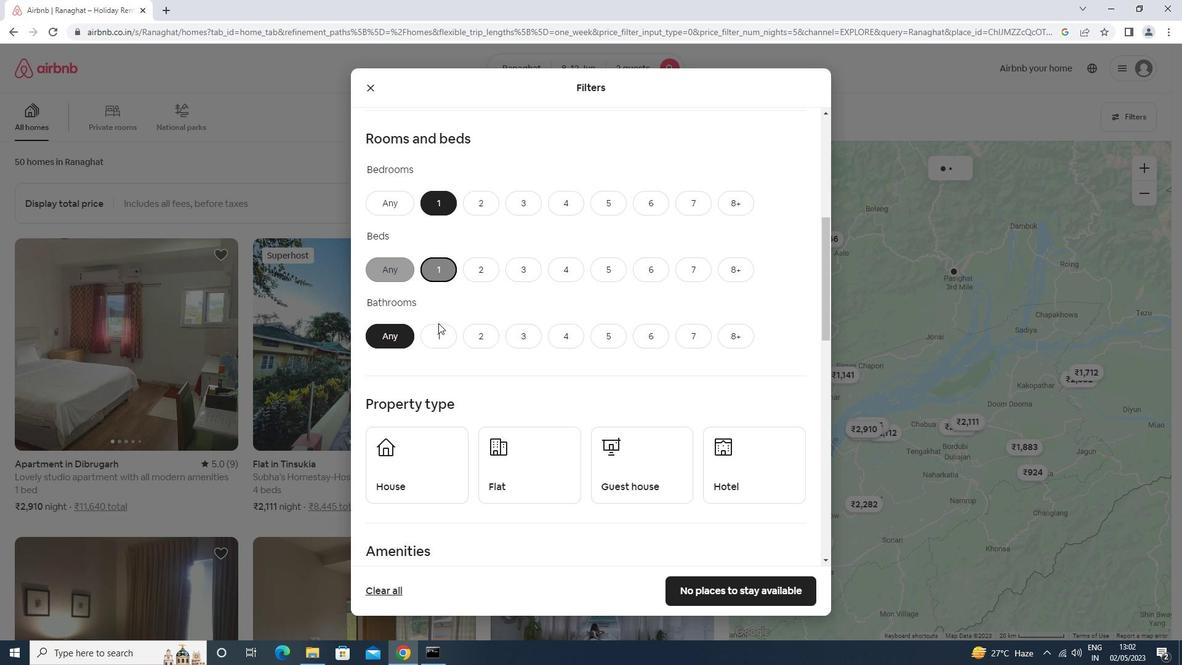 
Action: Mouse pressed left at (437, 335)
Screenshot: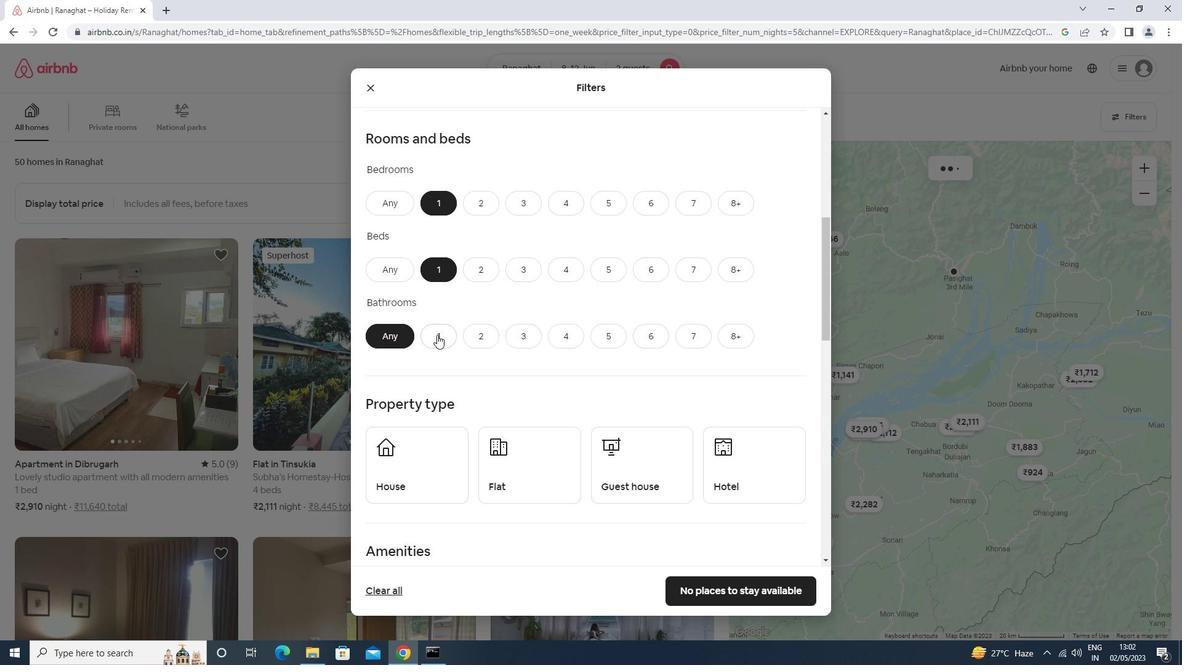 
Action: Mouse moved to (437, 333)
Screenshot: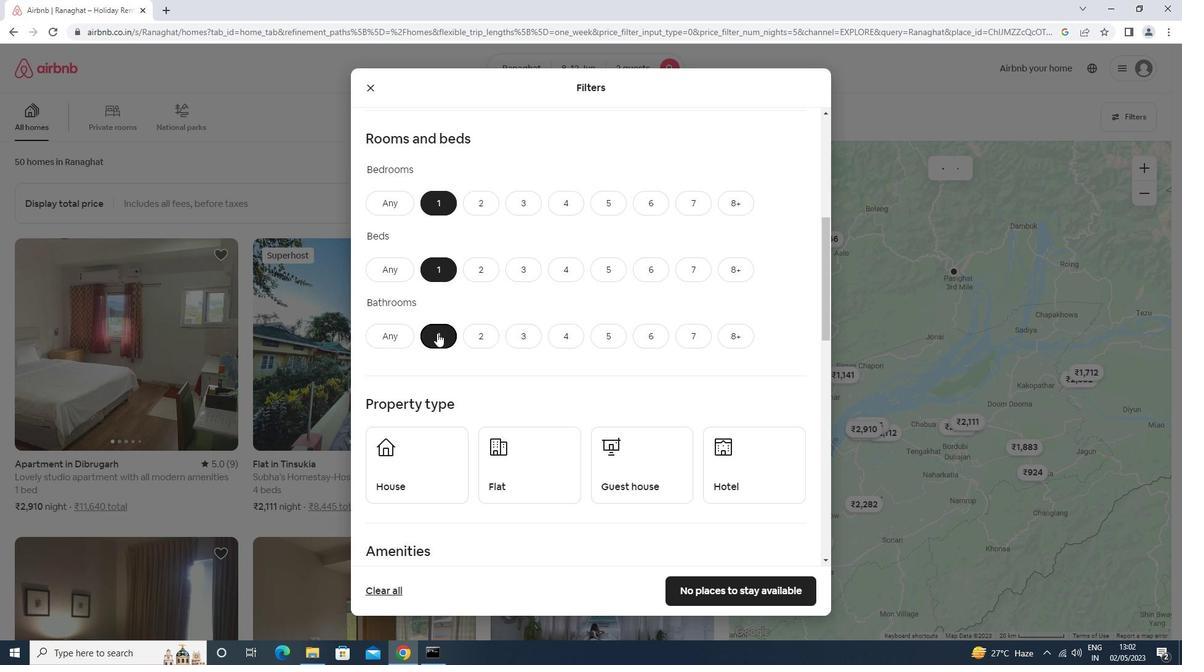 
Action: Mouse scrolled (437, 332) with delta (0, 0)
Screenshot: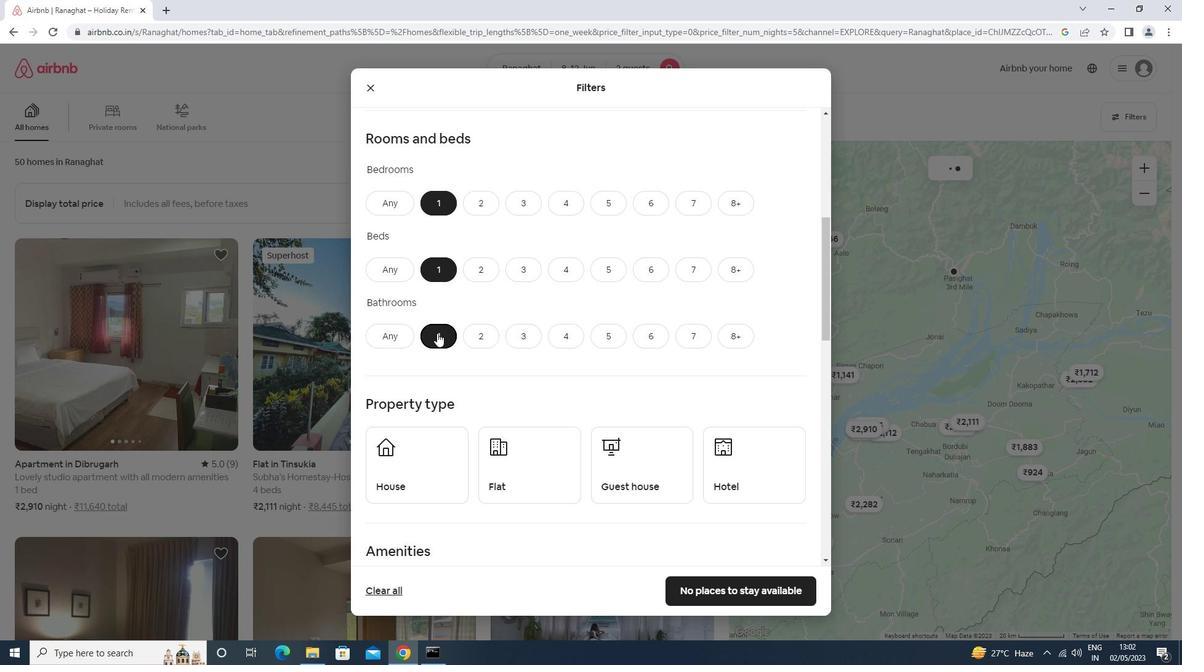 
Action: Mouse scrolled (437, 332) with delta (0, 0)
Screenshot: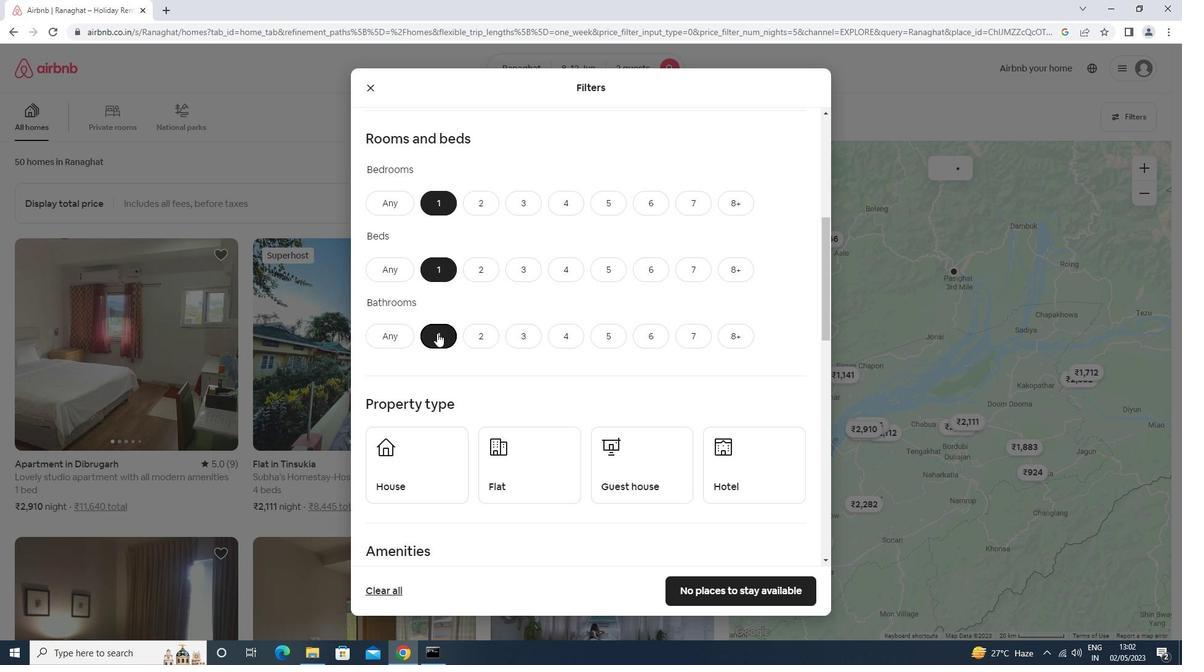 
Action: Mouse moved to (423, 332)
Screenshot: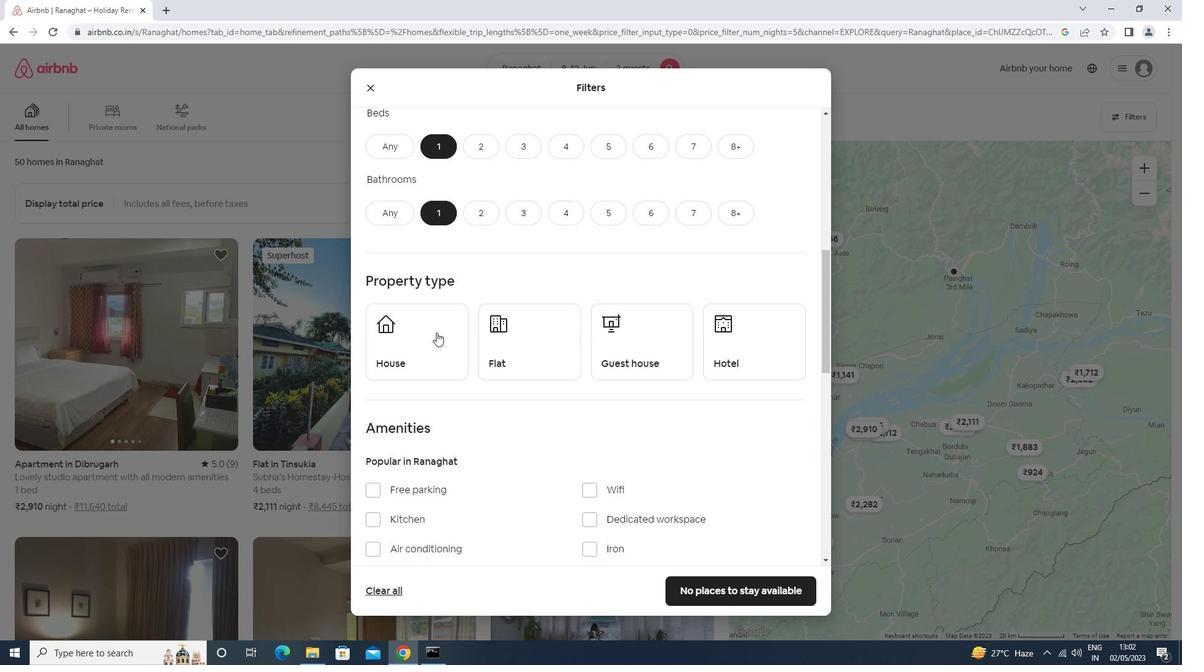 
Action: Mouse pressed left at (423, 332)
Screenshot: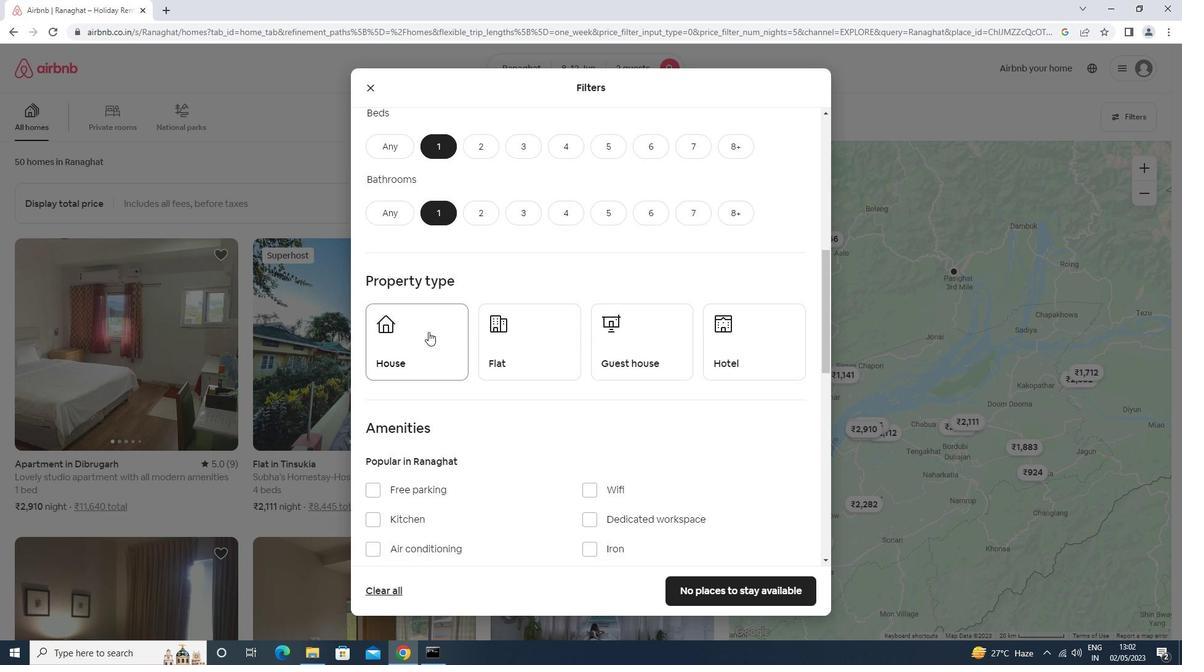 
Action: Mouse moved to (515, 333)
Screenshot: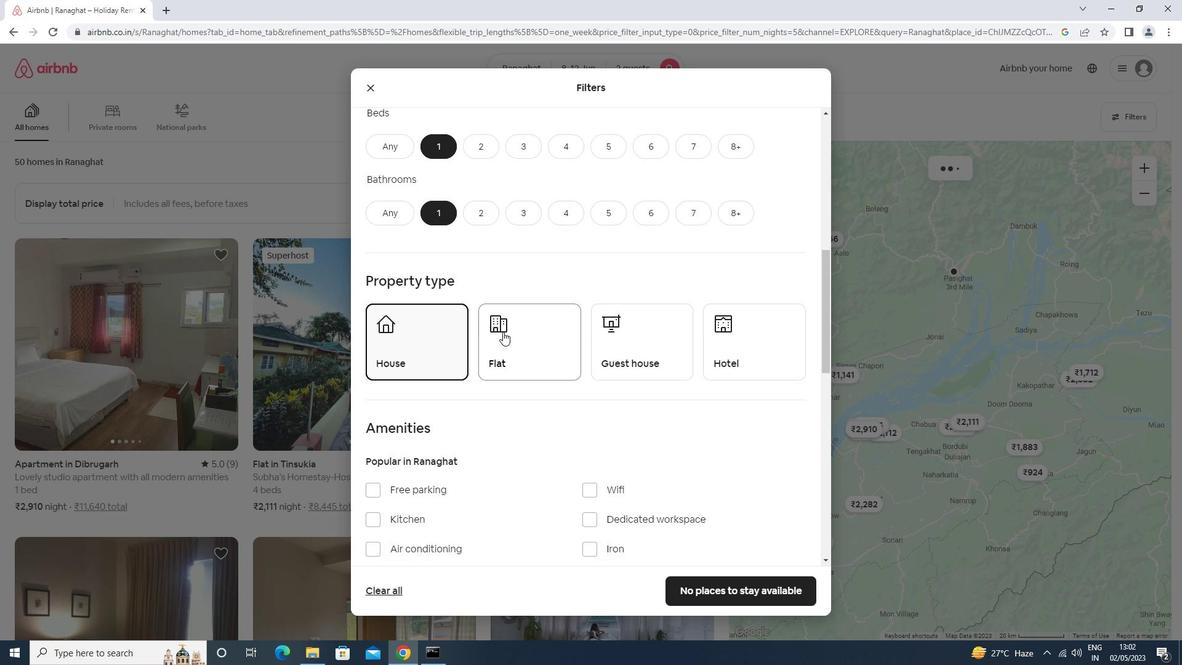 
Action: Mouse pressed left at (515, 333)
Screenshot: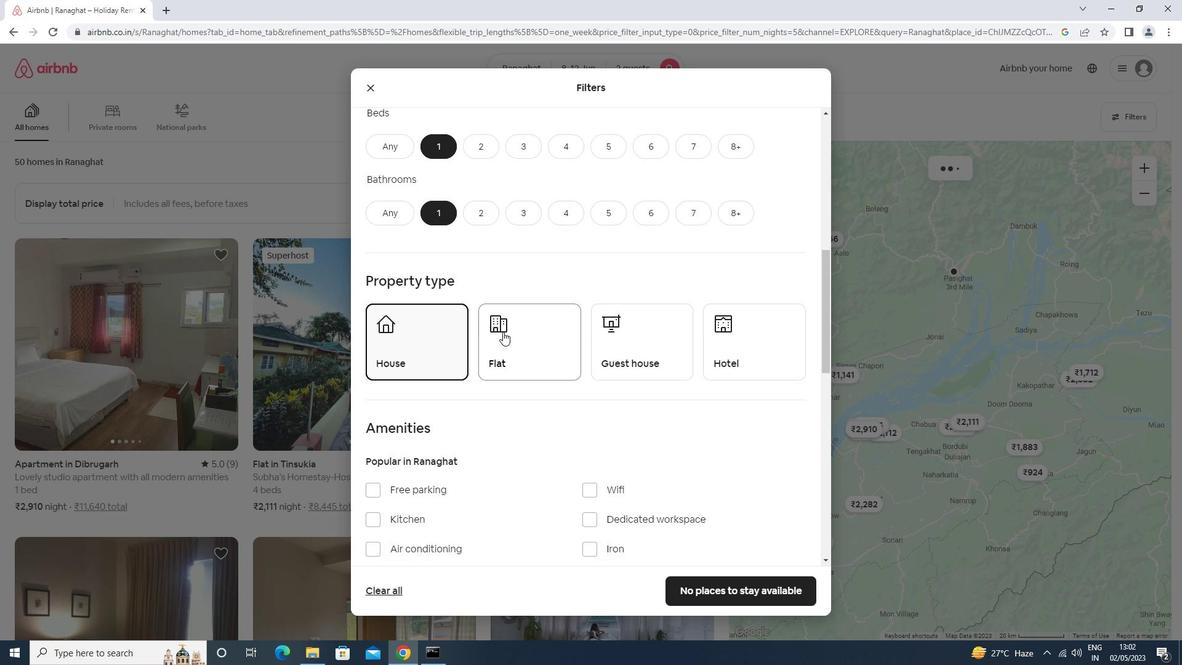 
Action: Mouse moved to (632, 344)
Screenshot: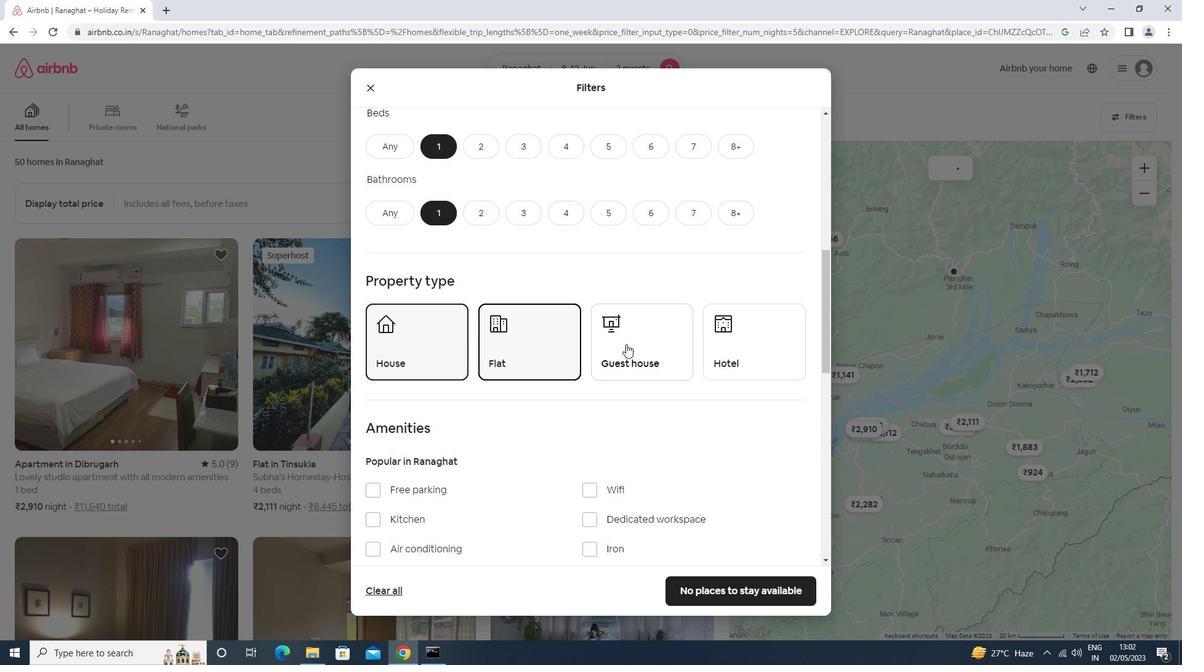 
Action: Mouse pressed left at (632, 344)
Screenshot: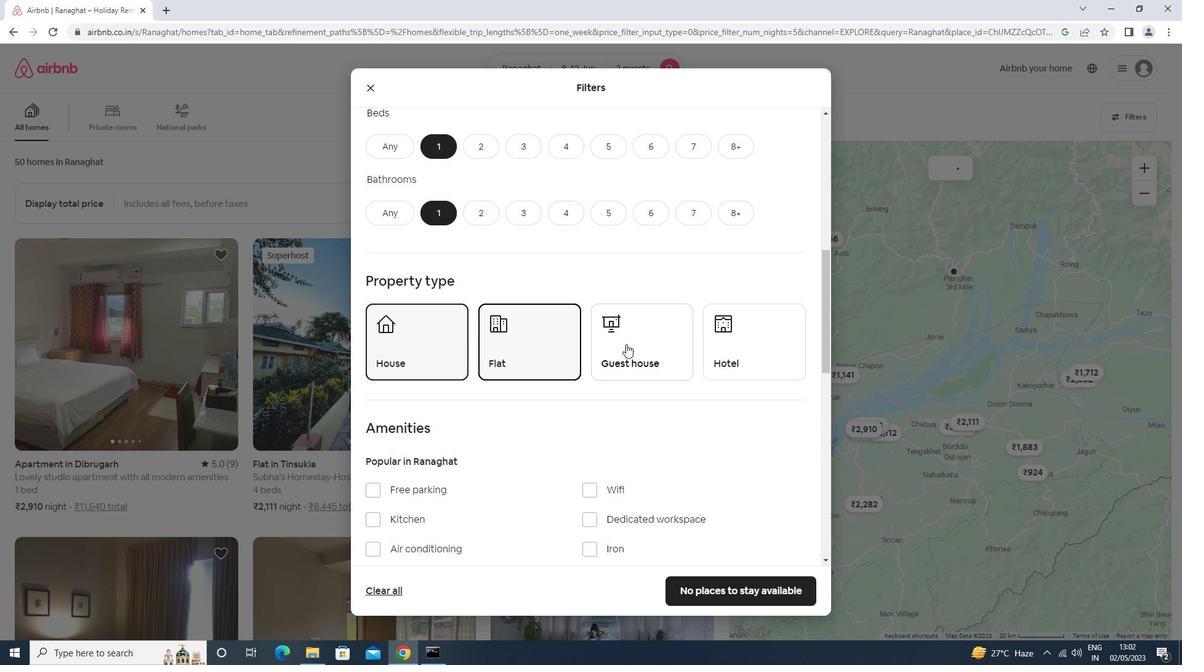 
Action: Mouse moved to (739, 344)
Screenshot: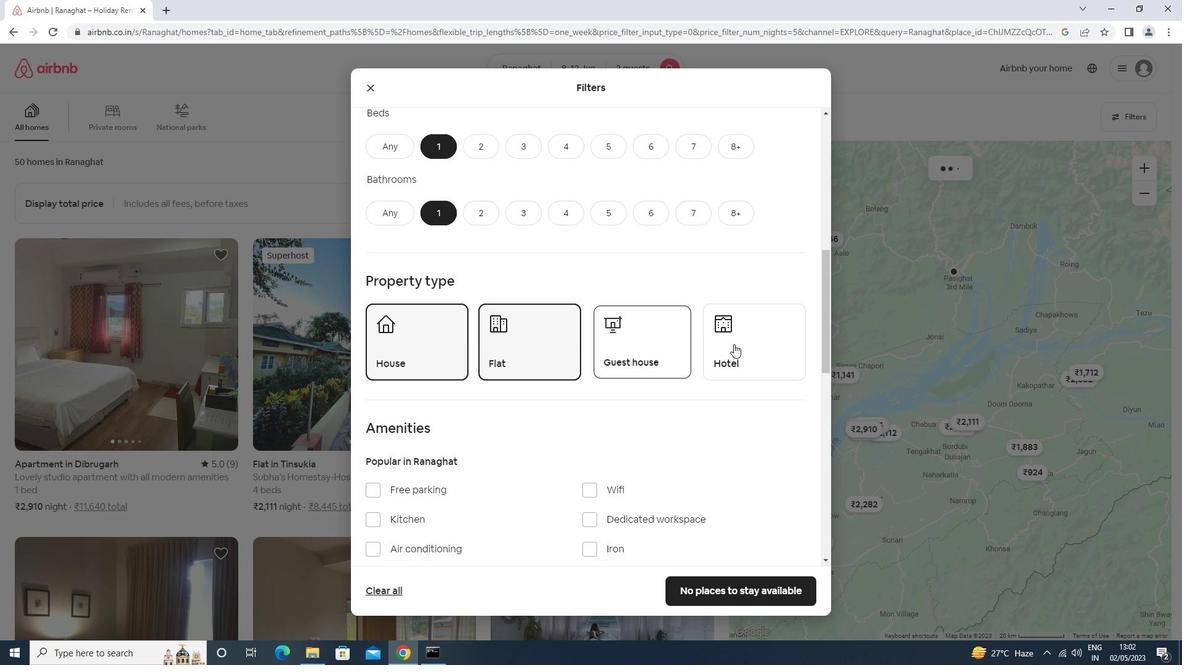 
Action: Mouse pressed left at (739, 344)
Screenshot: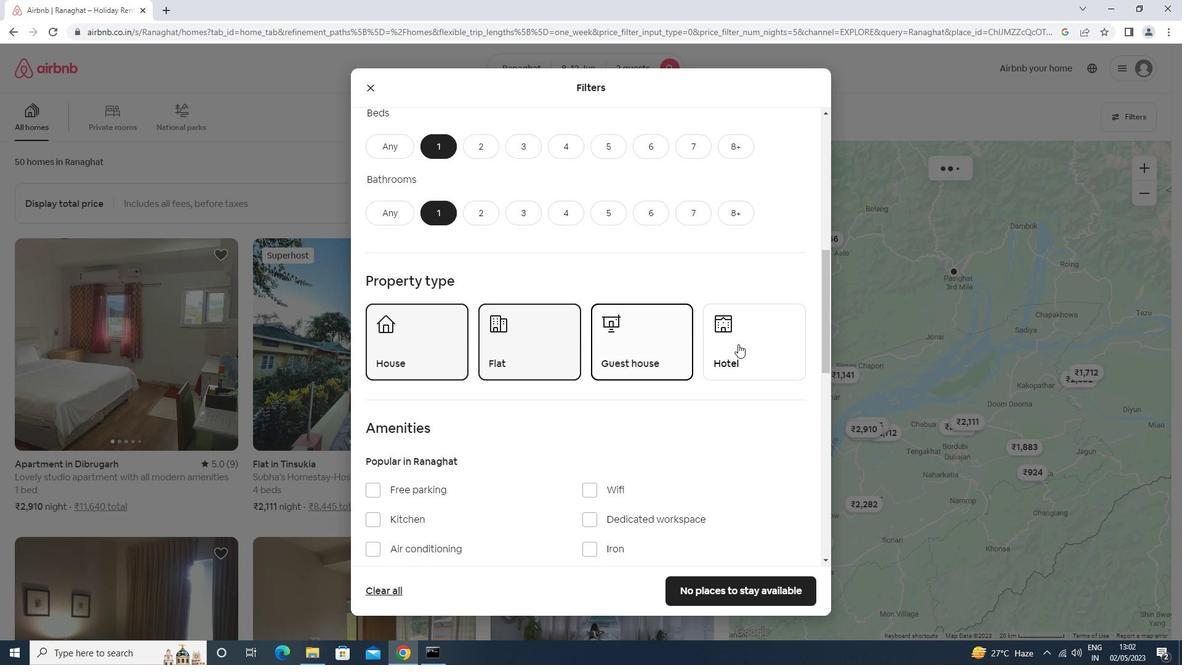 
Action: Mouse moved to (737, 342)
Screenshot: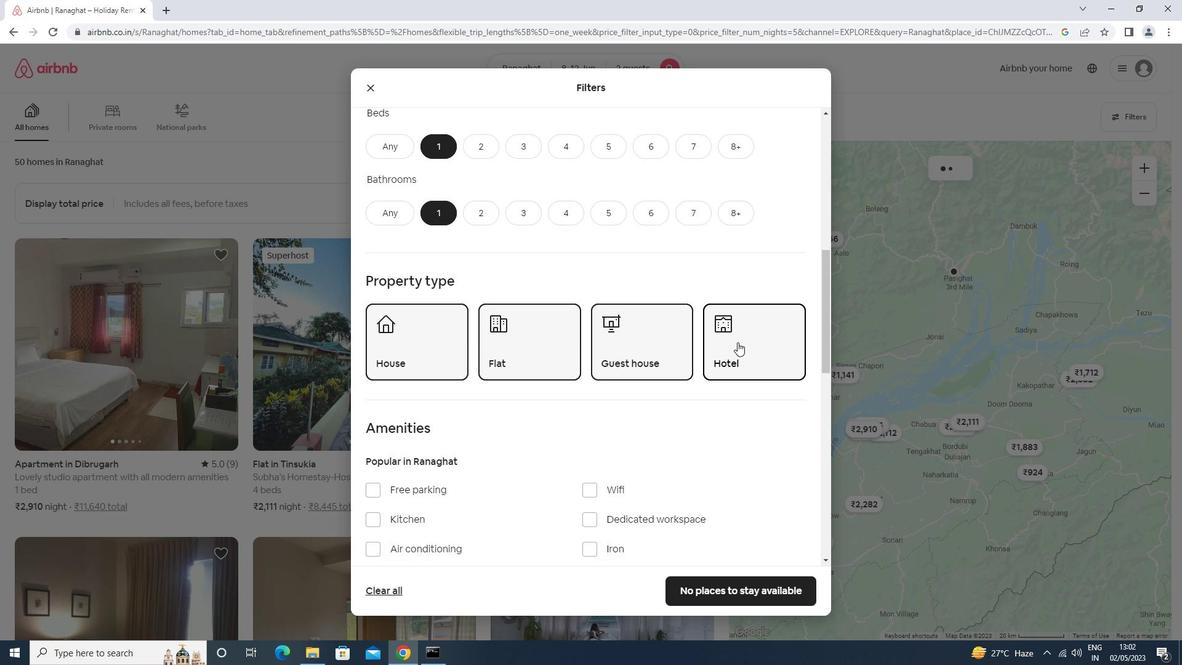 
Action: Mouse scrolled (737, 341) with delta (0, 0)
Screenshot: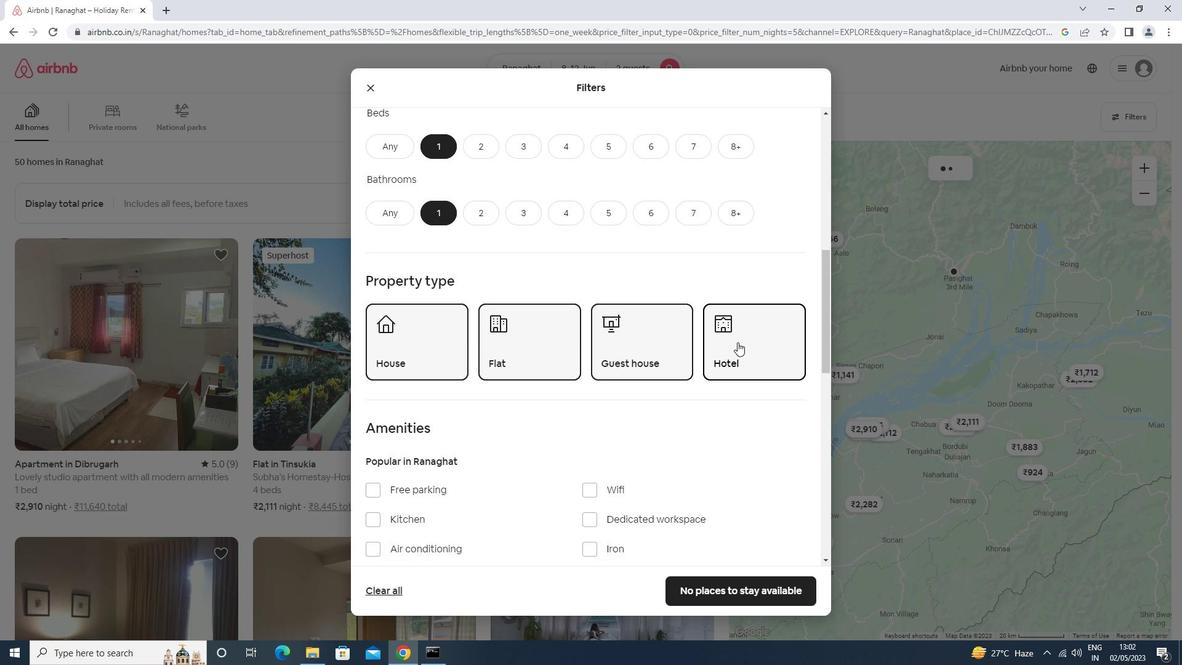 
Action: Mouse scrolled (737, 341) with delta (0, 0)
Screenshot: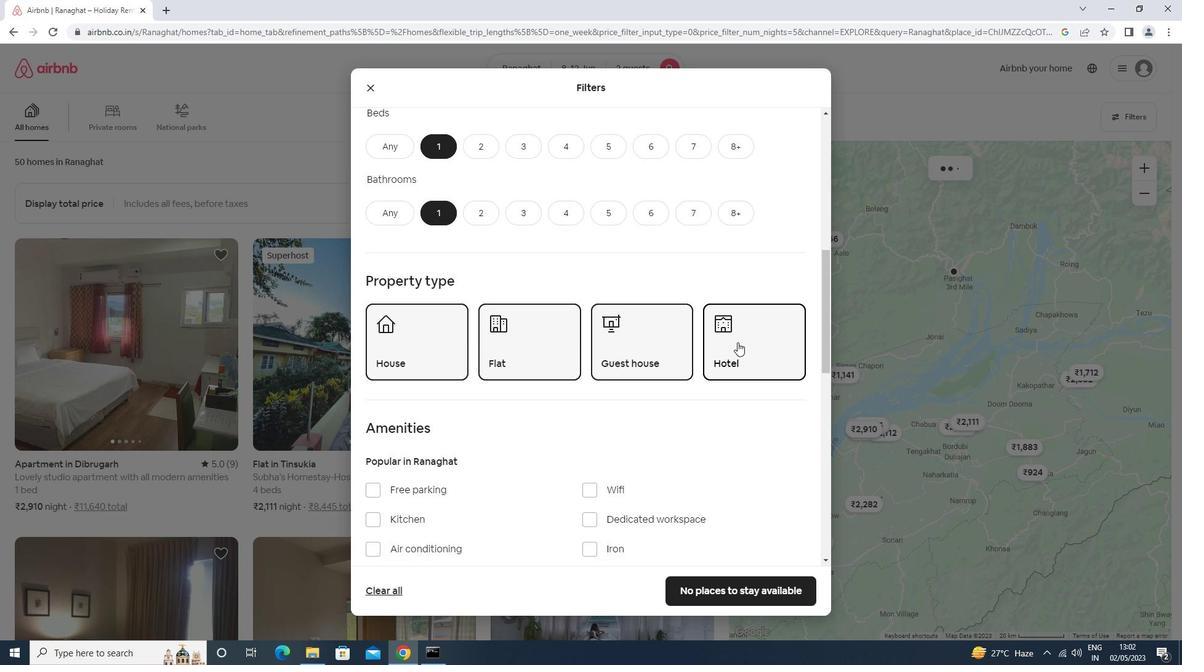 
Action: Mouse scrolled (737, 341) with delta (0, 0)
Screenshot: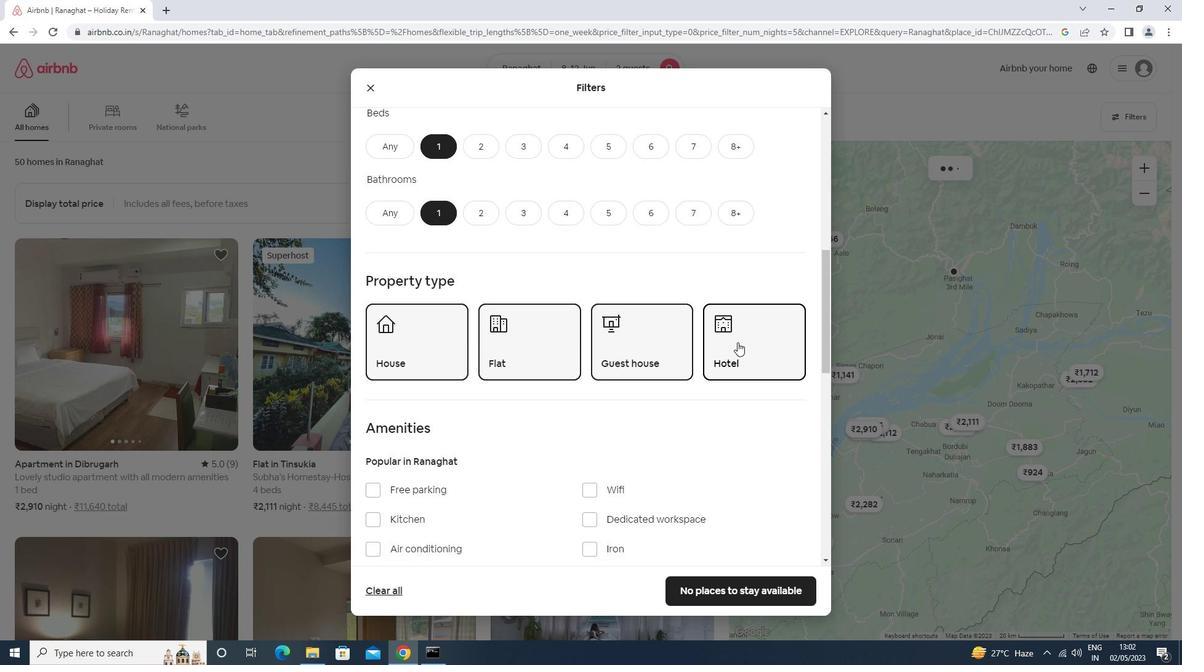 
Action: Mouse scrolled (737, 341) with delta (0, 0)
Screenshot: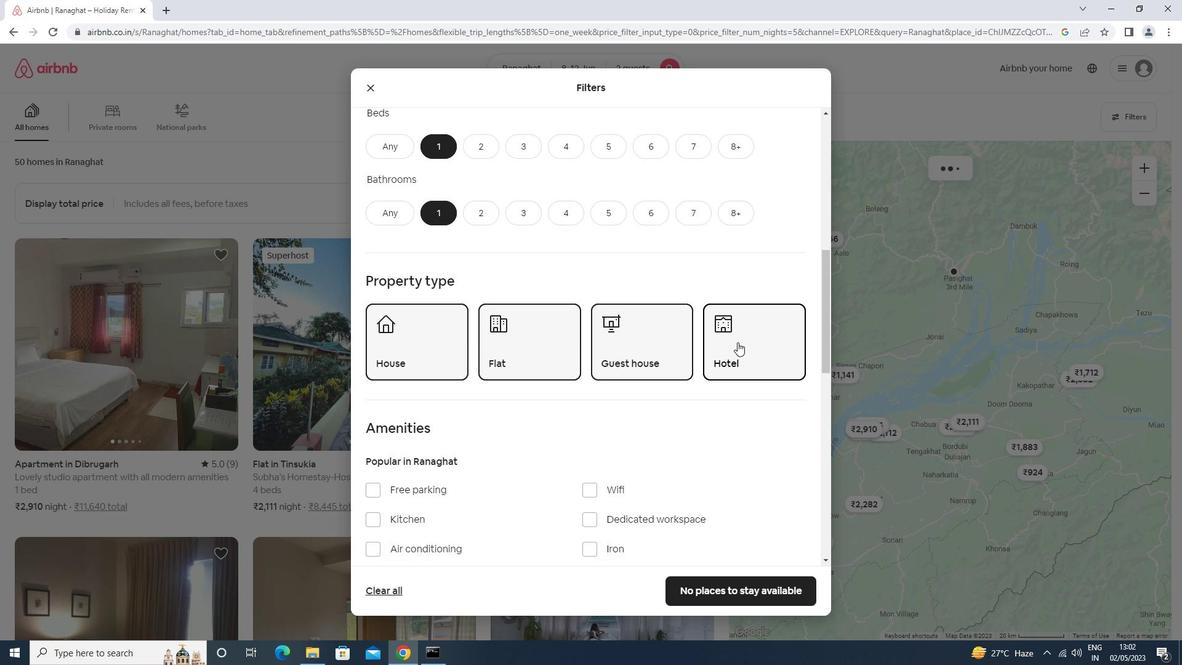 
Action: Mouse scrolled (737, 341) with delta (0, 0)
Screenshot: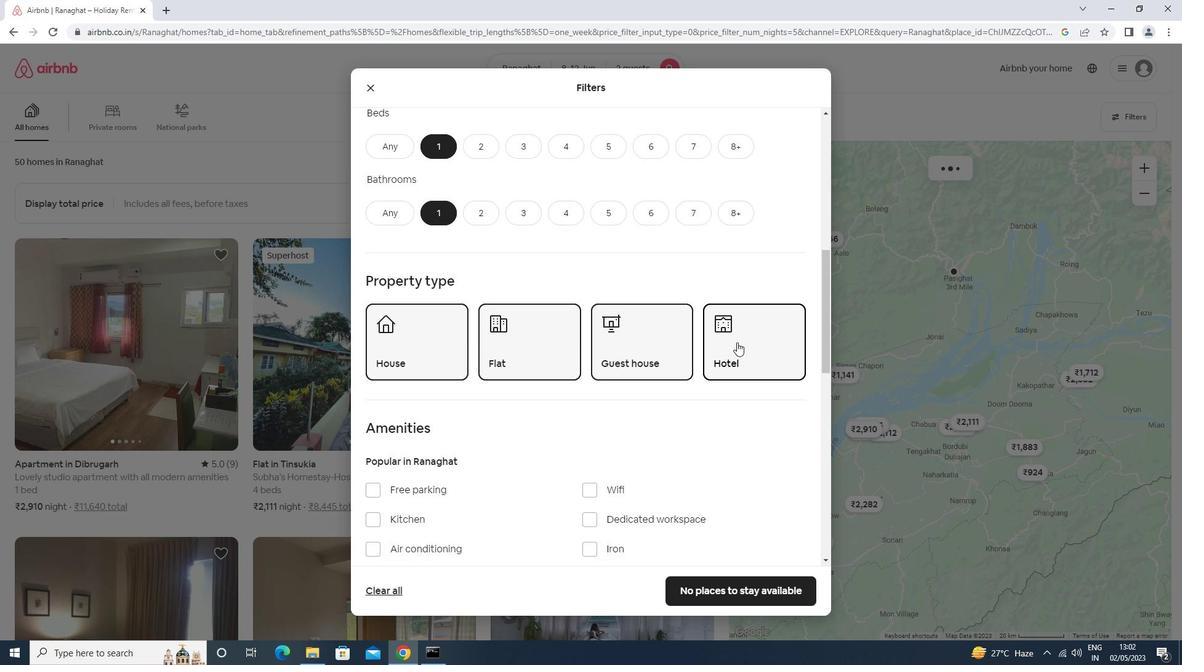 
Action: Mouse moved to (736, 343)
Screenshot: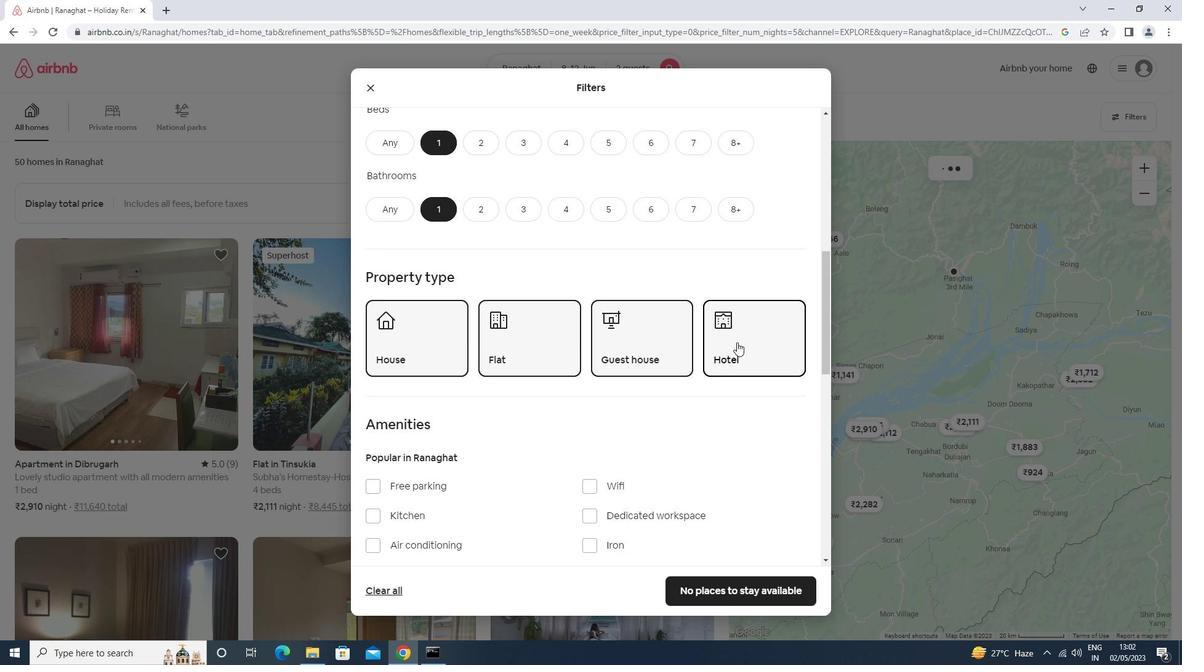 
Action: Mouse scrolled (736, 342) with delta (0, 0)
Screenshot: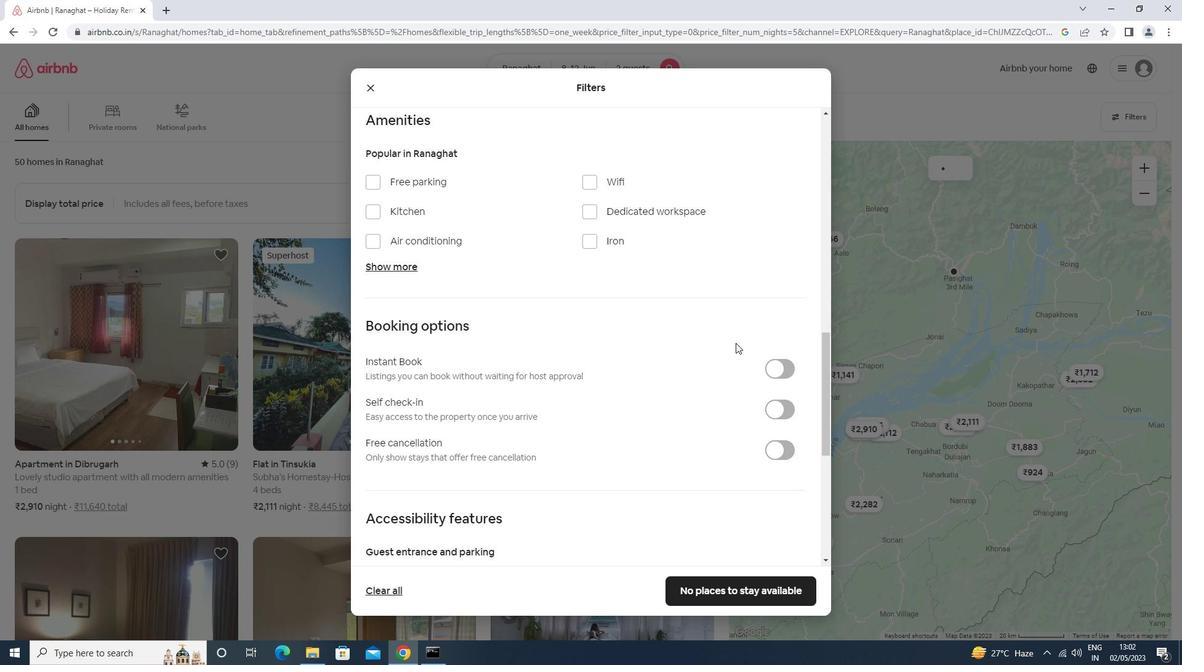 
Action: Mouse scrolled (736, 342) with delta (0, 0)
Screenshot: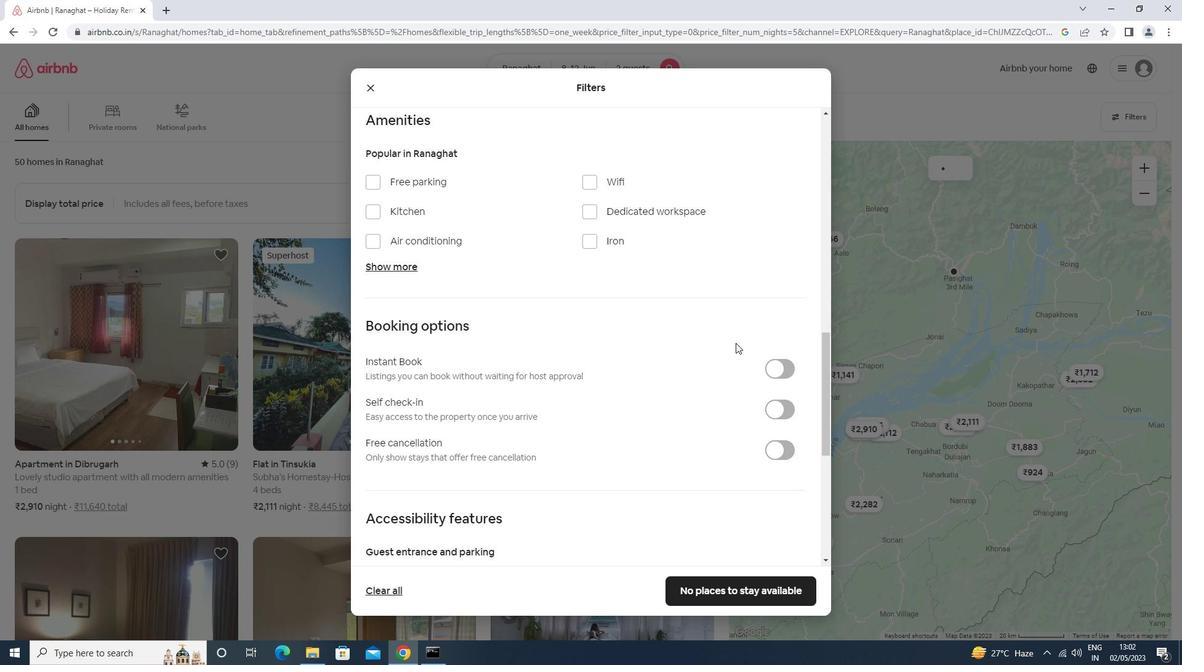 
Action: Mouse scrolled (736, 342) with delta (0, 0)
Screenshot: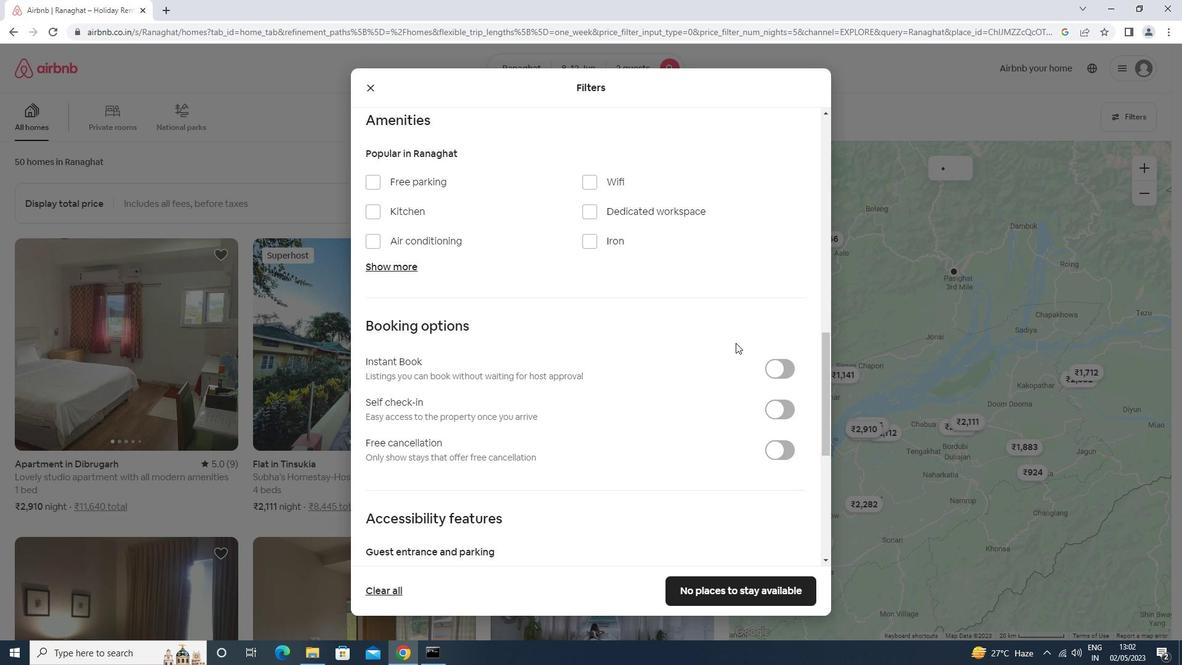 
Action: Mouse moved to (783, 229)
Screenshot: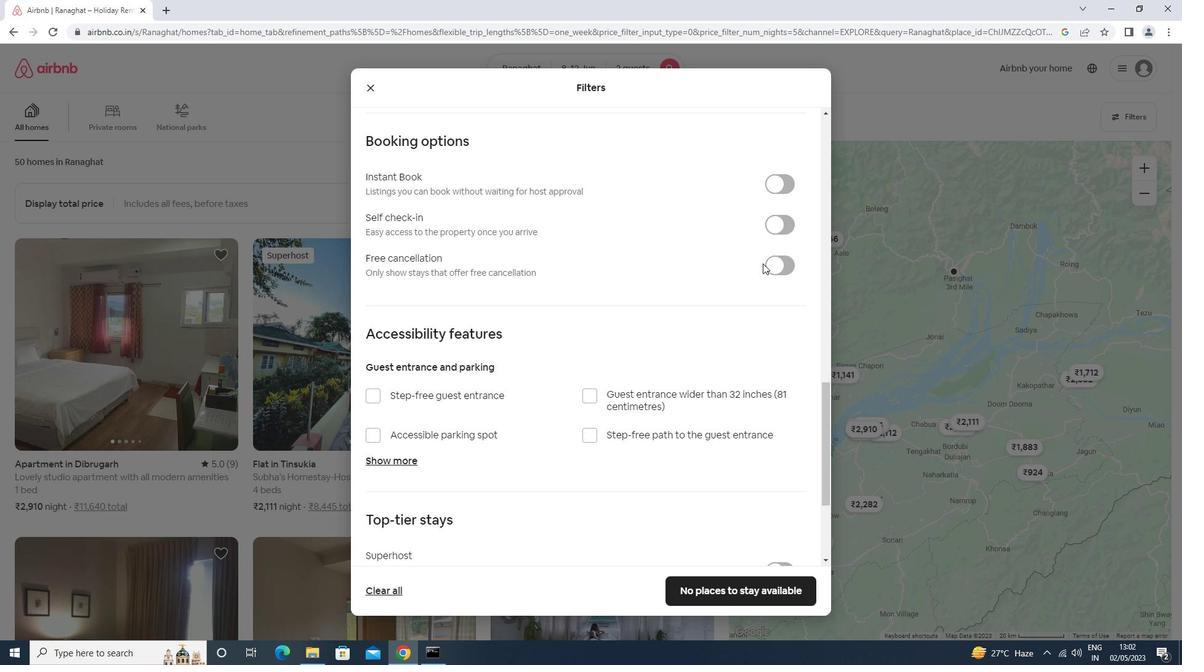 
Action: Mouse pressed left at (783, 229)
Screenshot: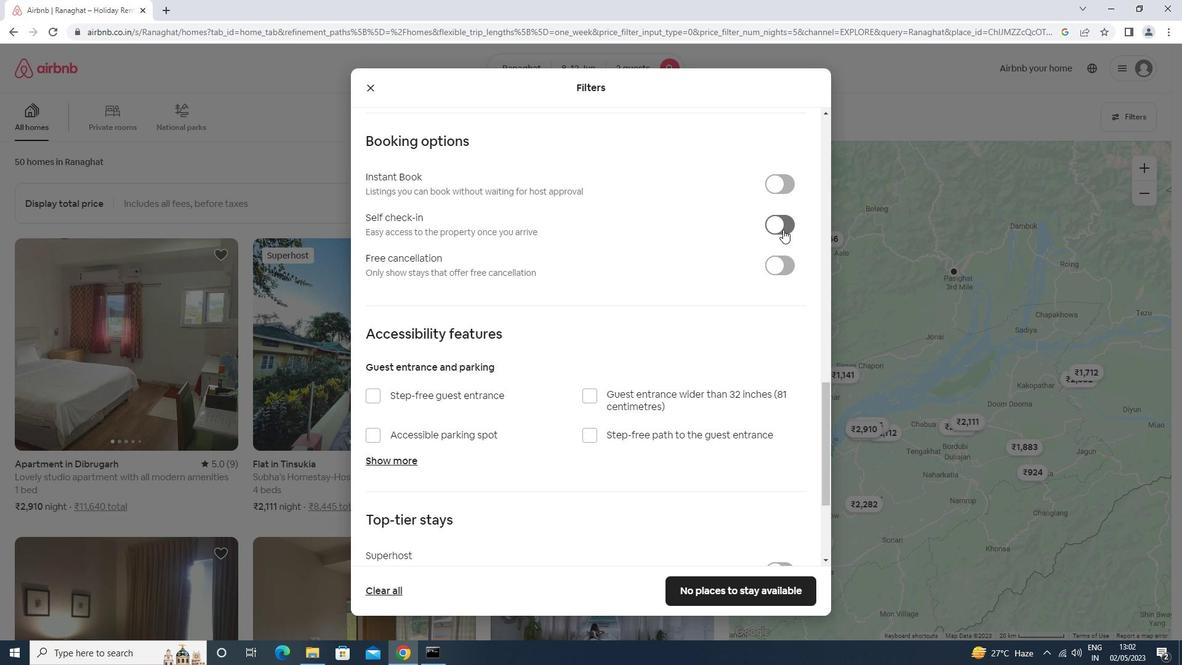 
Action: Mouse moved to (770, 237)
Screenshot: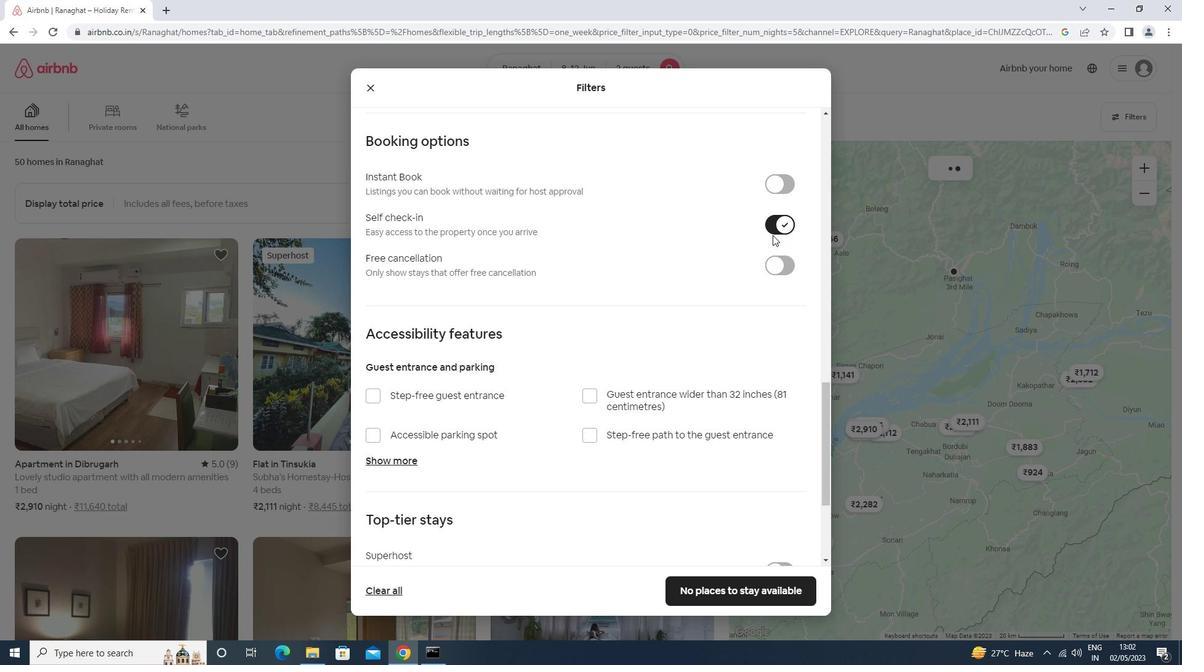 
Action: Mouse scrolled (770, 236) with delta (0, 0)
Screenshot: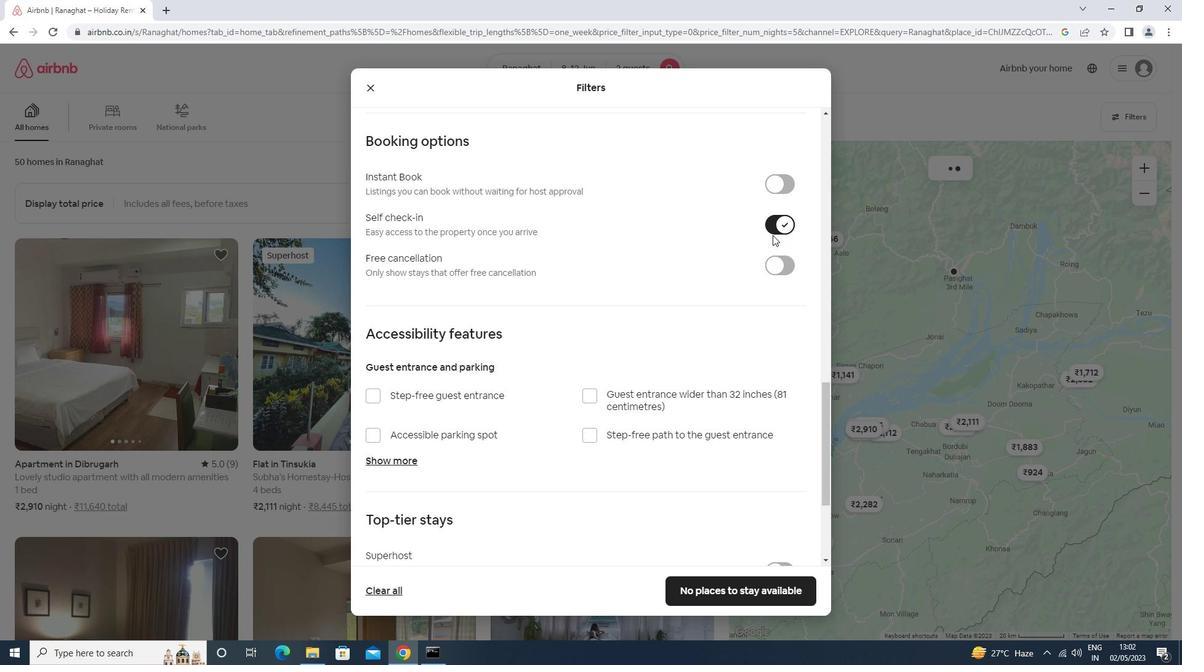 
Action: Mouse moved to (768, 237)
Screenshot: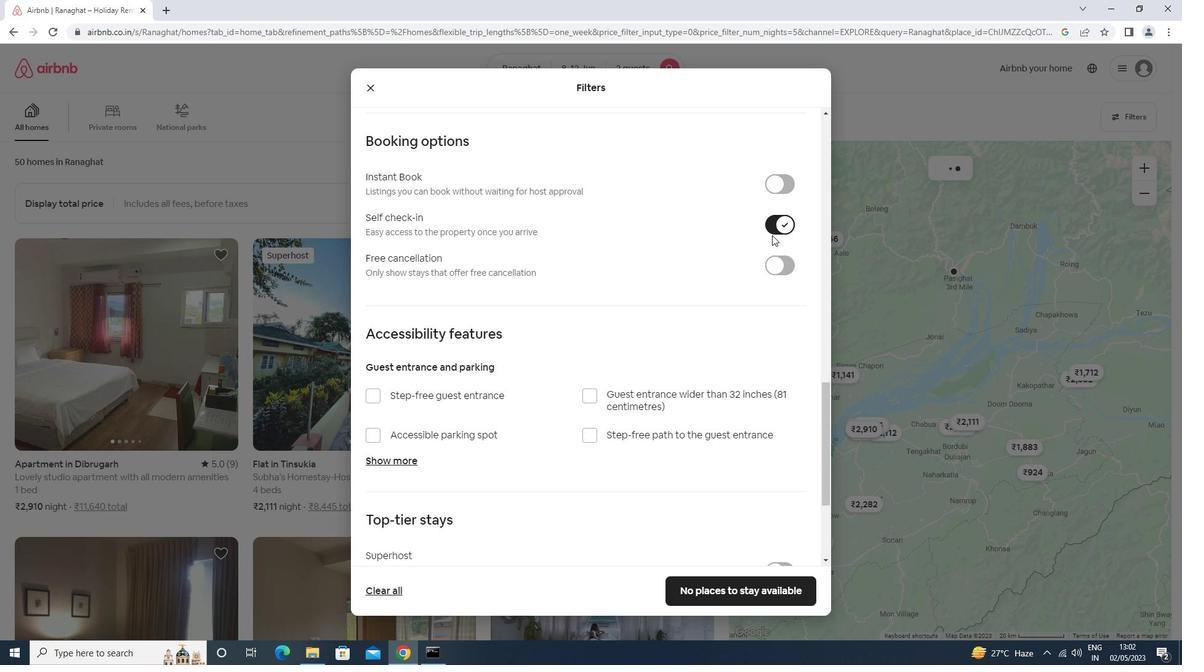 
Action: Mouse scrolled (768, 237) with delta (0, 0)
Screenshot: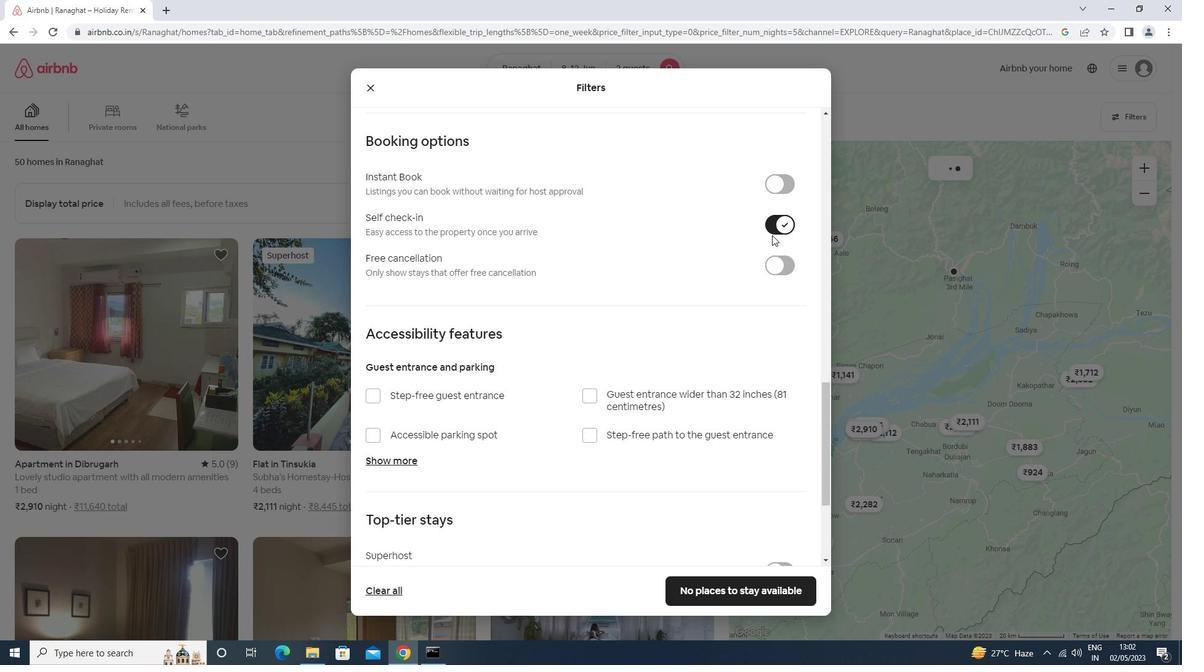 
Action: Mouse moved to (767, 237)
Screenshot: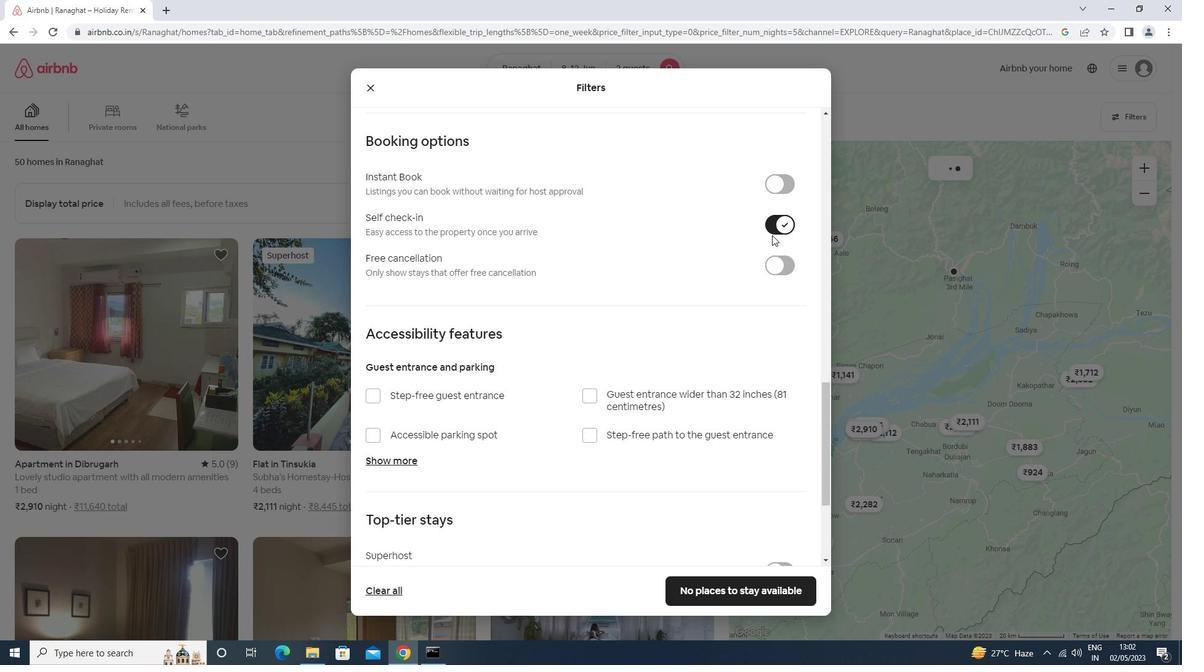 
Action: Mouse scrolled (767, 237) with delta (0, 0)
Screenshot: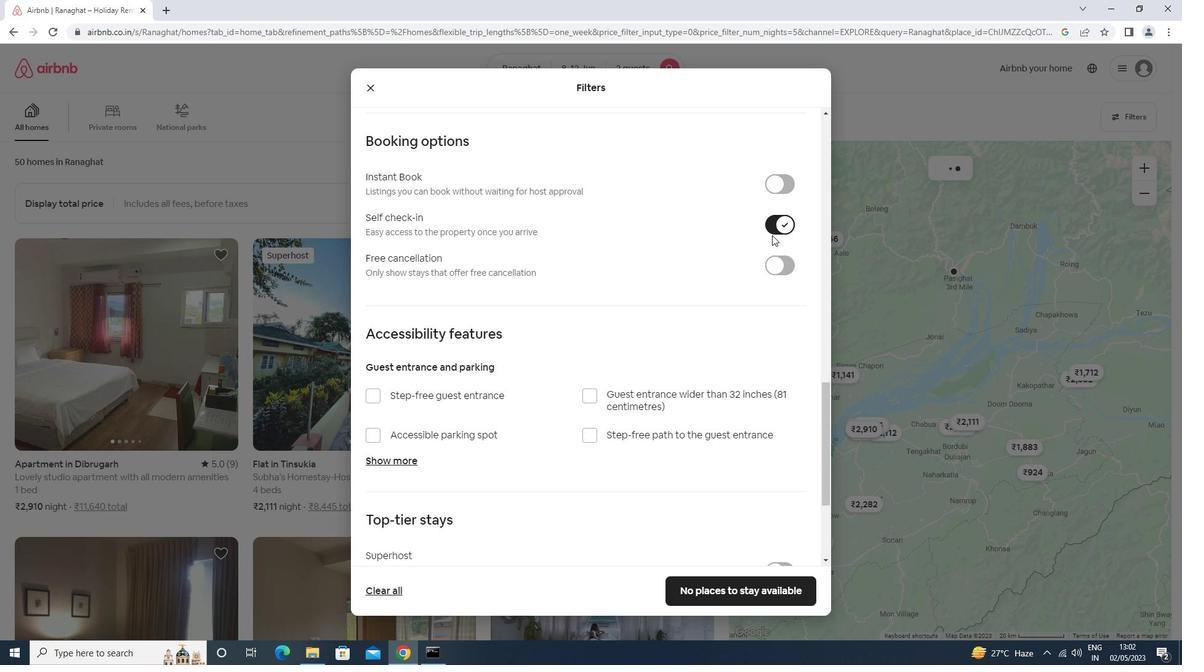
Action: Mouse scrolled (767, 237) with delta (0, 0)
Screenshot: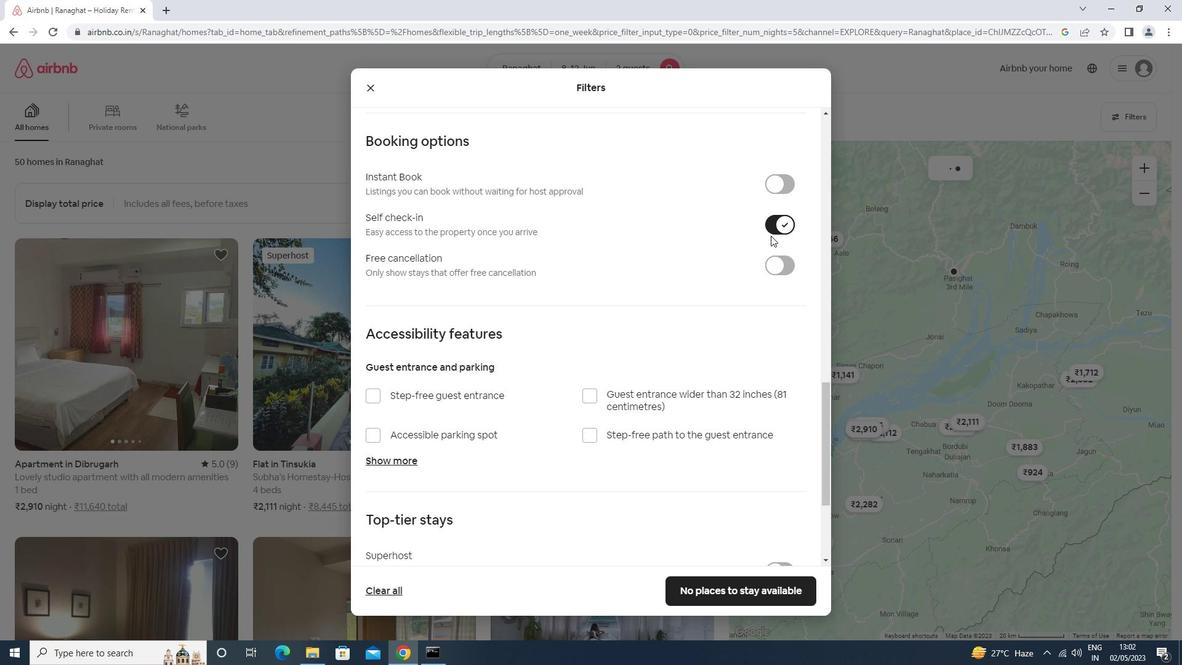 
Action: Mouse moved to (402, 500)
Screenshot: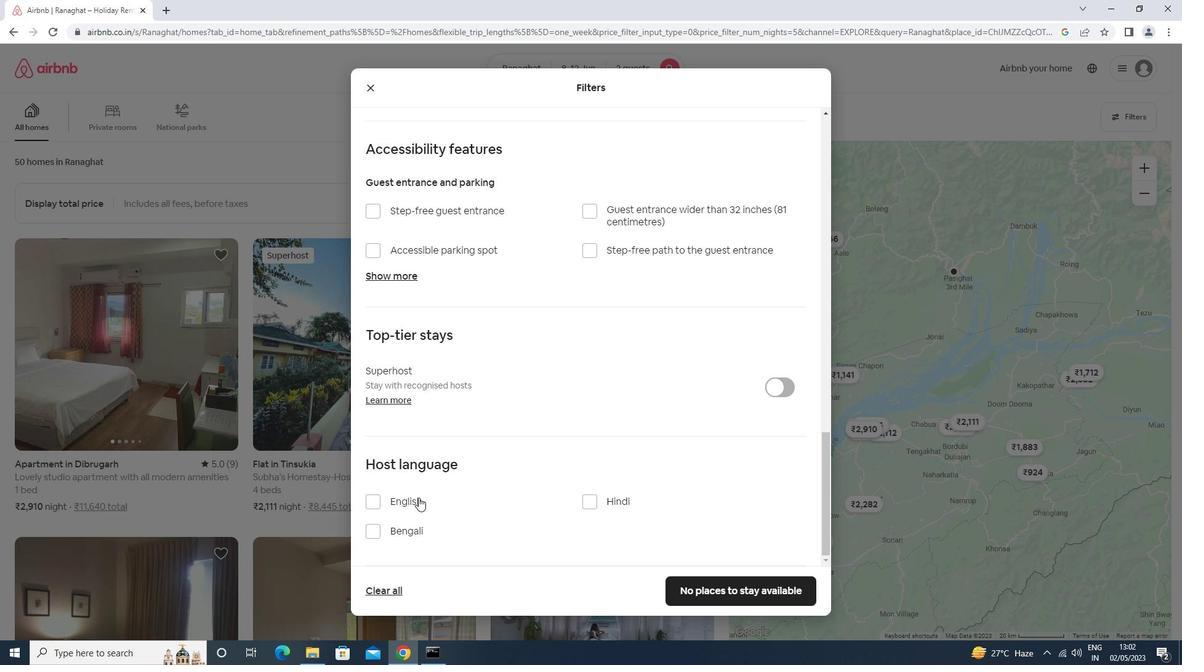 
Action: Mouse pressed left at (402, 500)
Screenshot: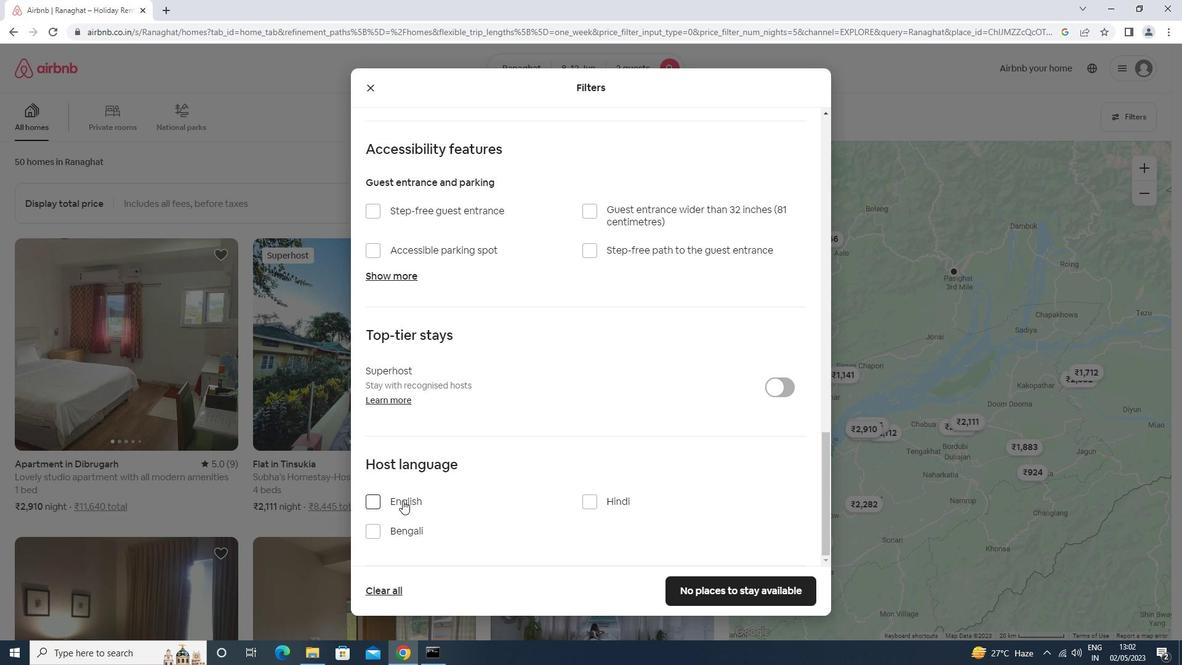 
Action: Mouse moved to (701, 587)
Screenshot: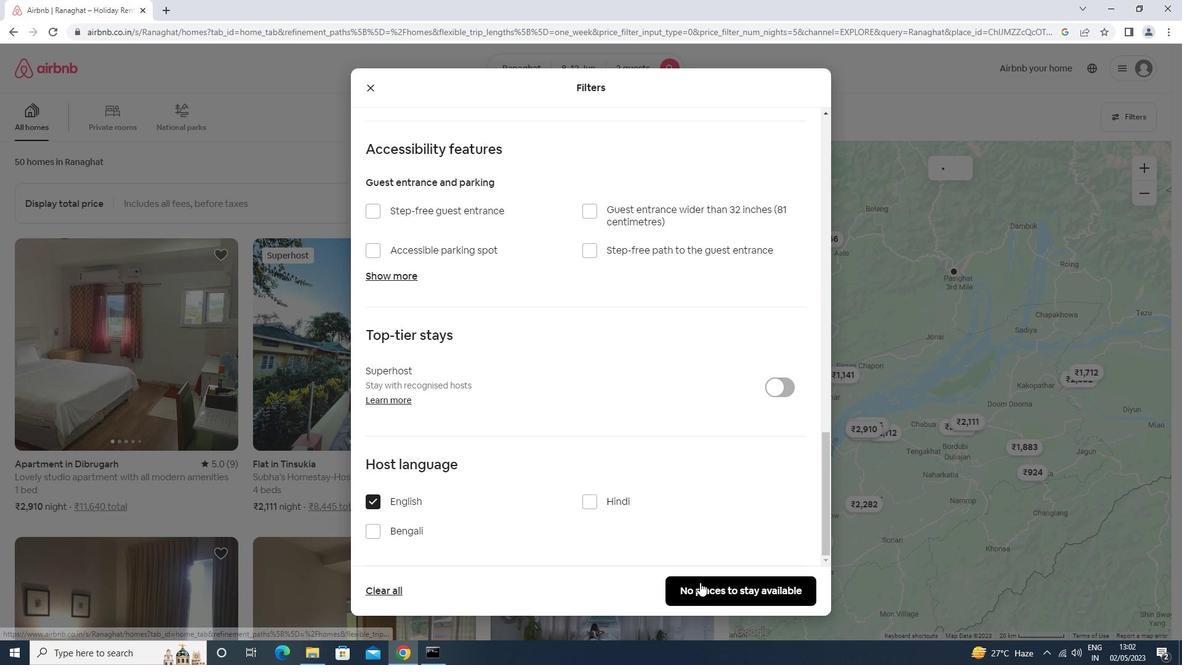 
Action: Mouse pressed left at (701, 587)
Screenshot: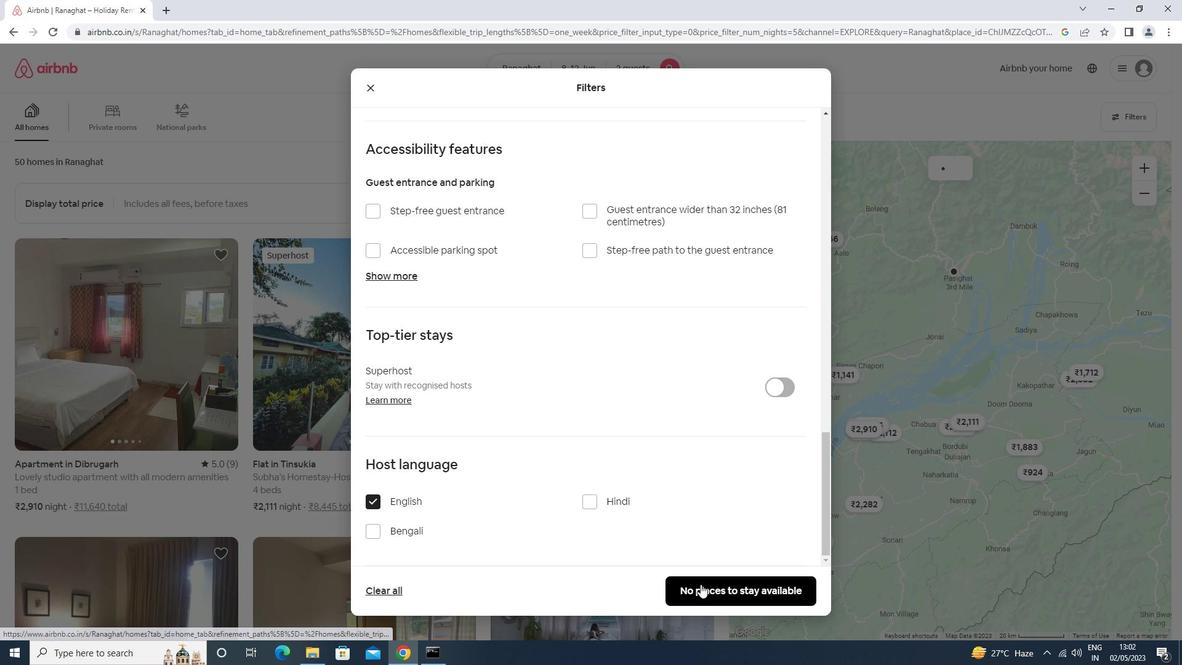 
Action: Mouse moved to (702, 586)
Screenshot: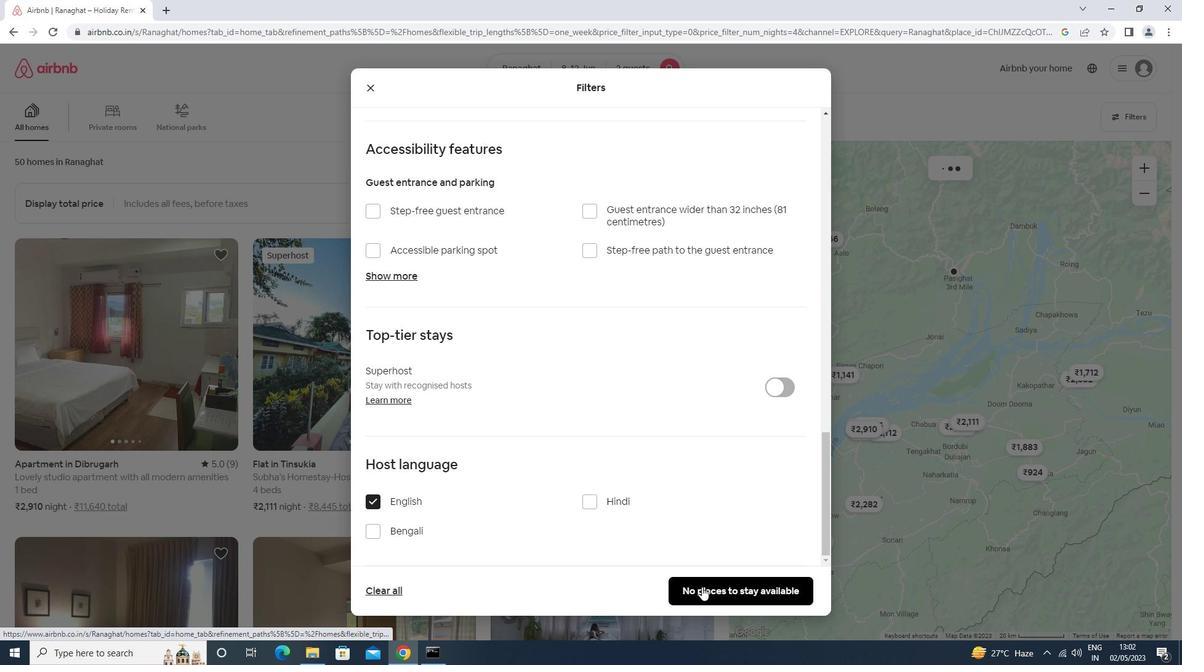 
